 Task: Create a due date automation trigger when advanced on, on the monday of the week a card is due add fields with custom field "Resume" set to a date more than 1 working days from now at 11:00 AM.
Action: Mouse moved to (974, 287)
Screenshot: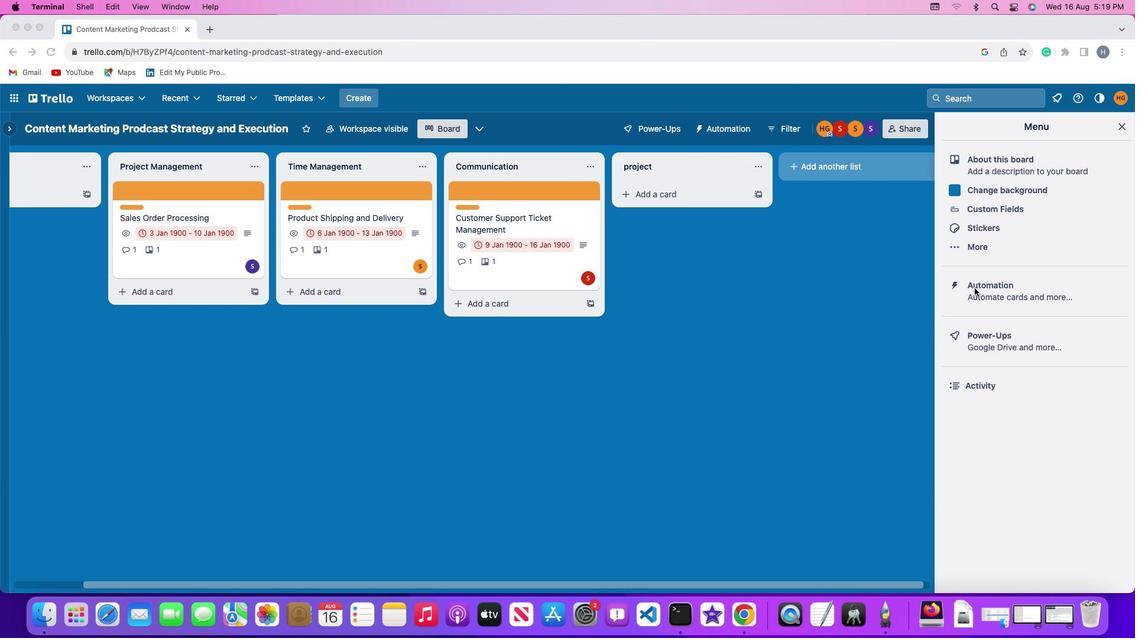 
Action: Mouse pressed left at (974, 287)
Screenshot: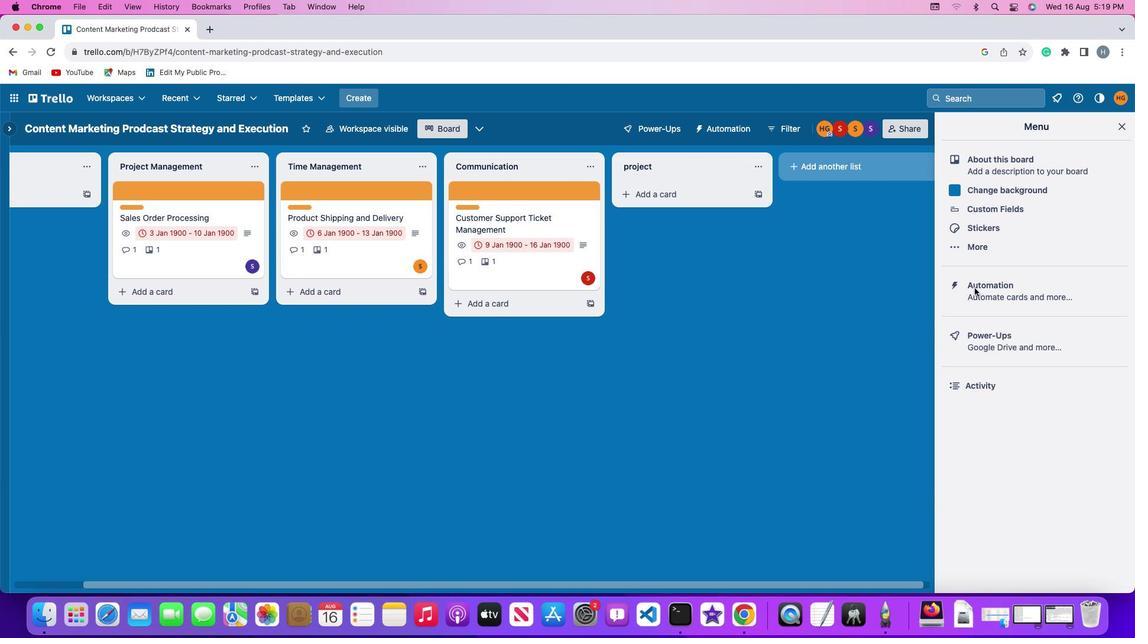 
Action: Mouse pressed left at (974, 287)
Screenshot: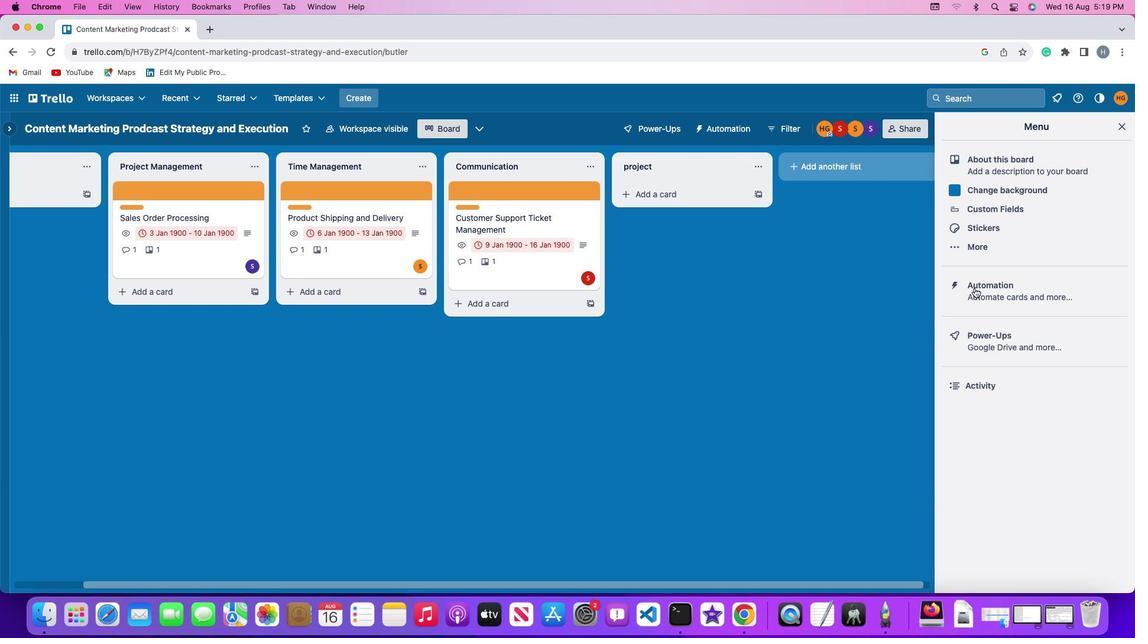 
Action: Mouse moved to (73, 279)
Screenshot: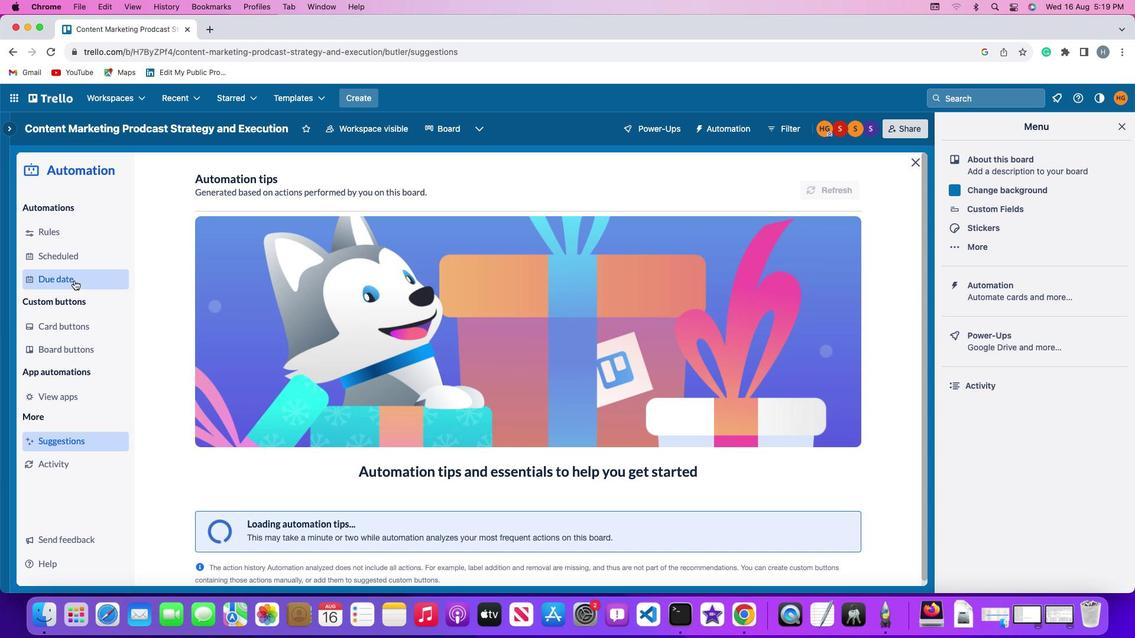 
Action: Mouse pressed left at (73, 279)
Screenshot: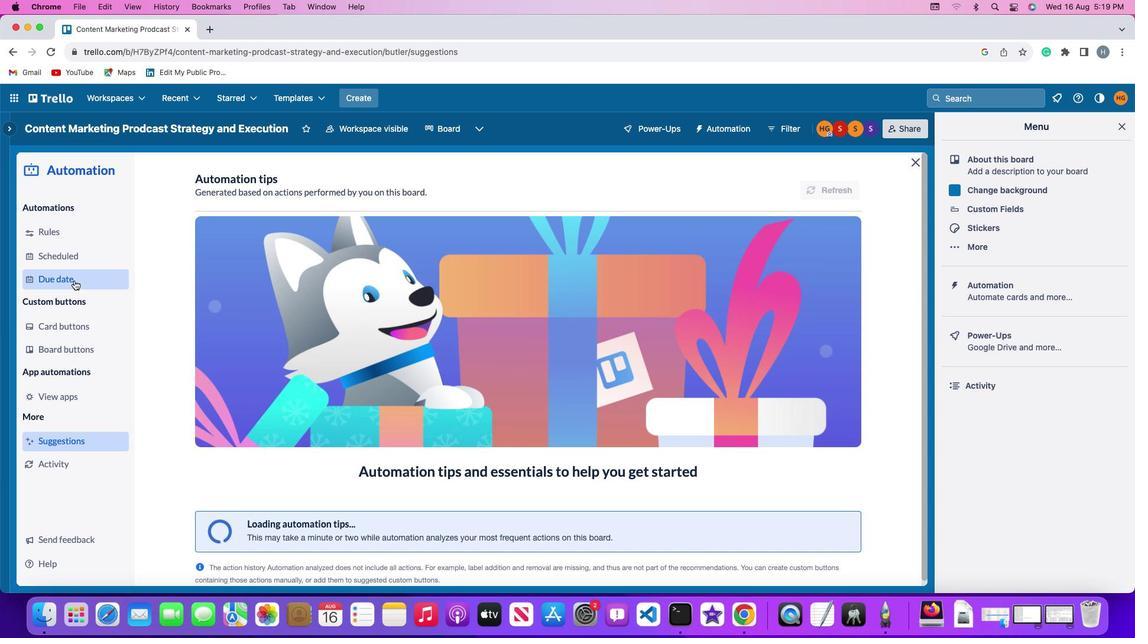 
Action: Mouse moved to (787, 182)
Screenshot: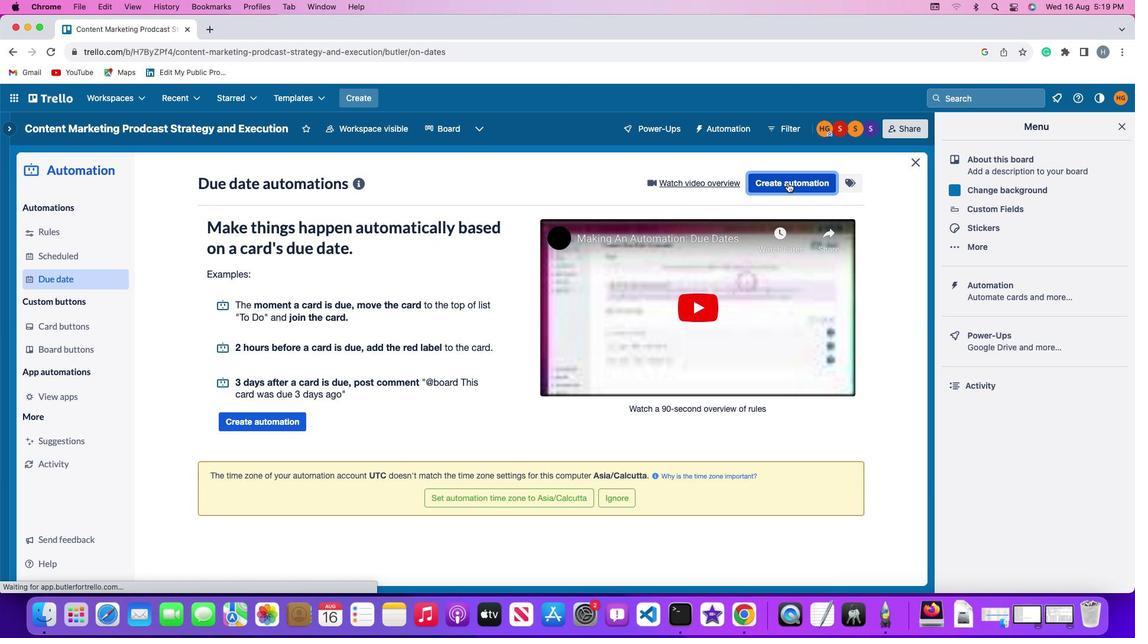 
Action: Mouse pressed left at (787, 182)
Screenshot: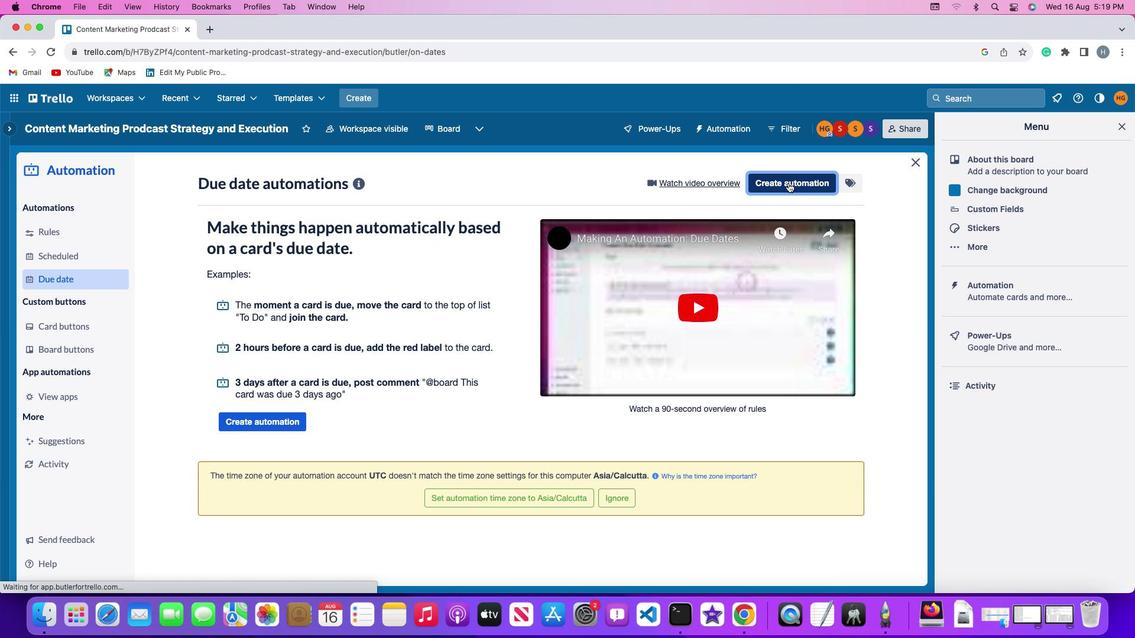
Action: Mouse moved to (237, 293)
Screenshot: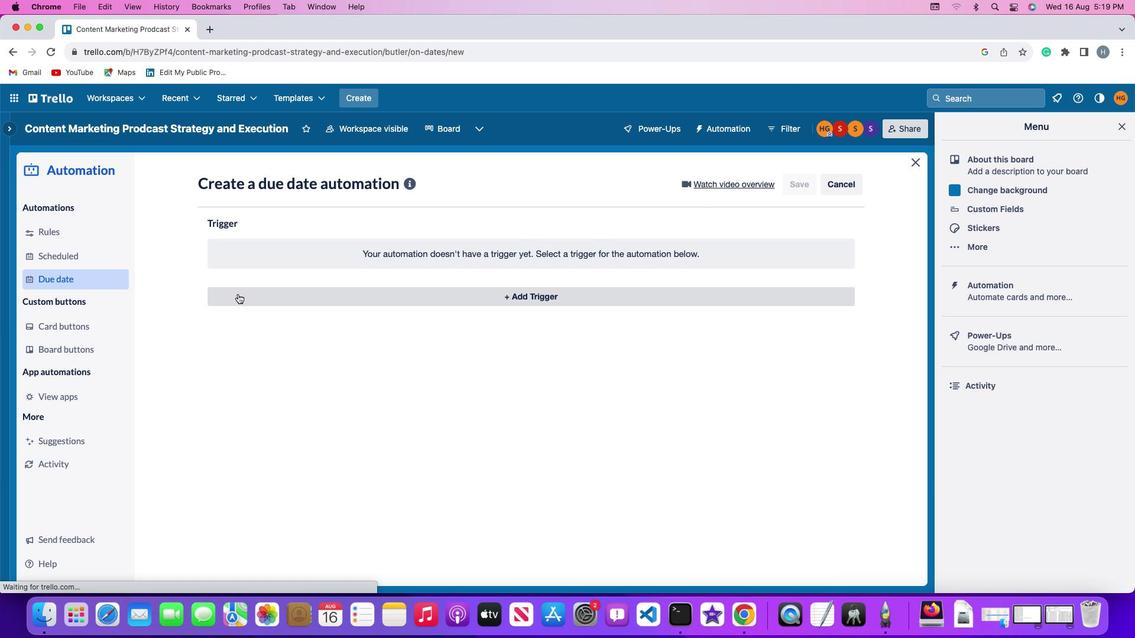 
Action: Mouse pressed left at (237, 293)
Screenshot: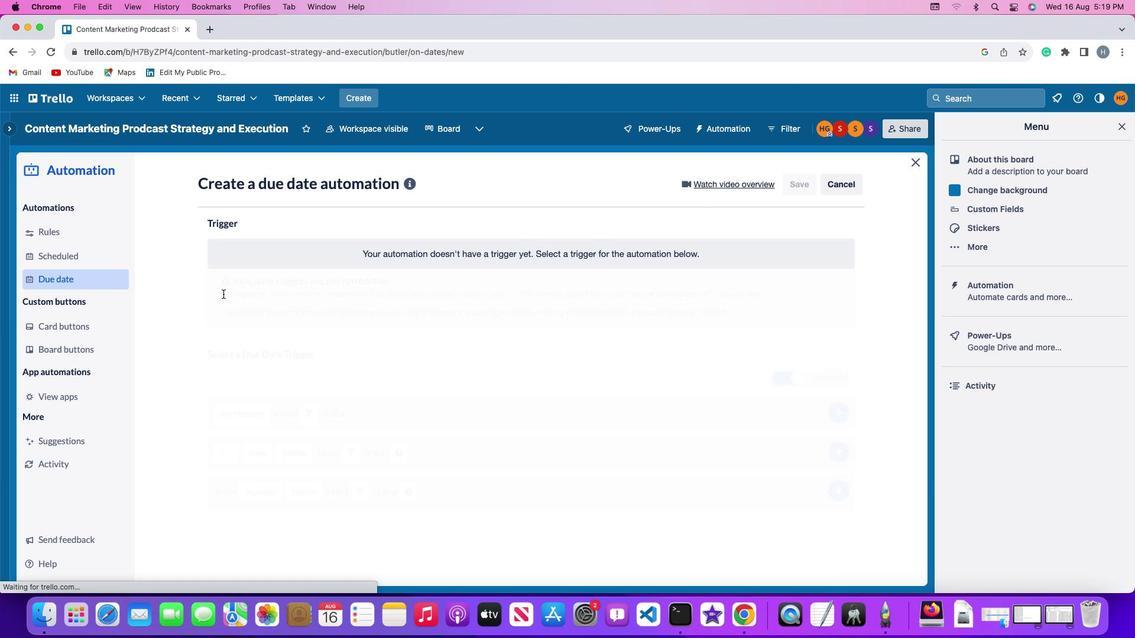 
Action: Mouse moved to (250, 518)
Screenshot: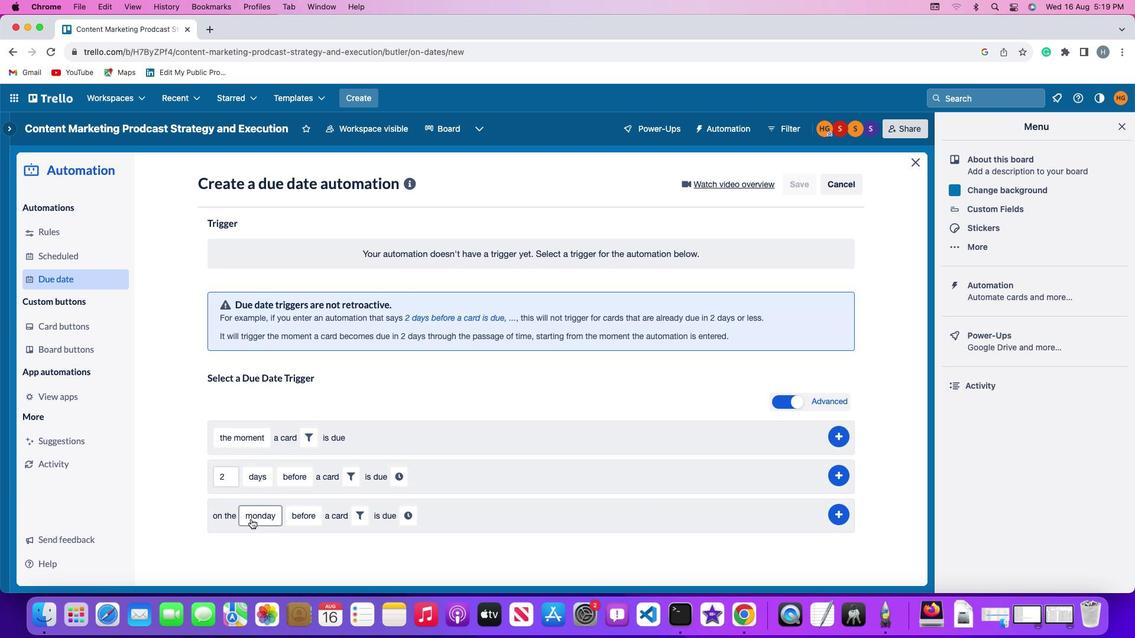 
Action: Mouse pressed left at (250, 518)
Screenshot: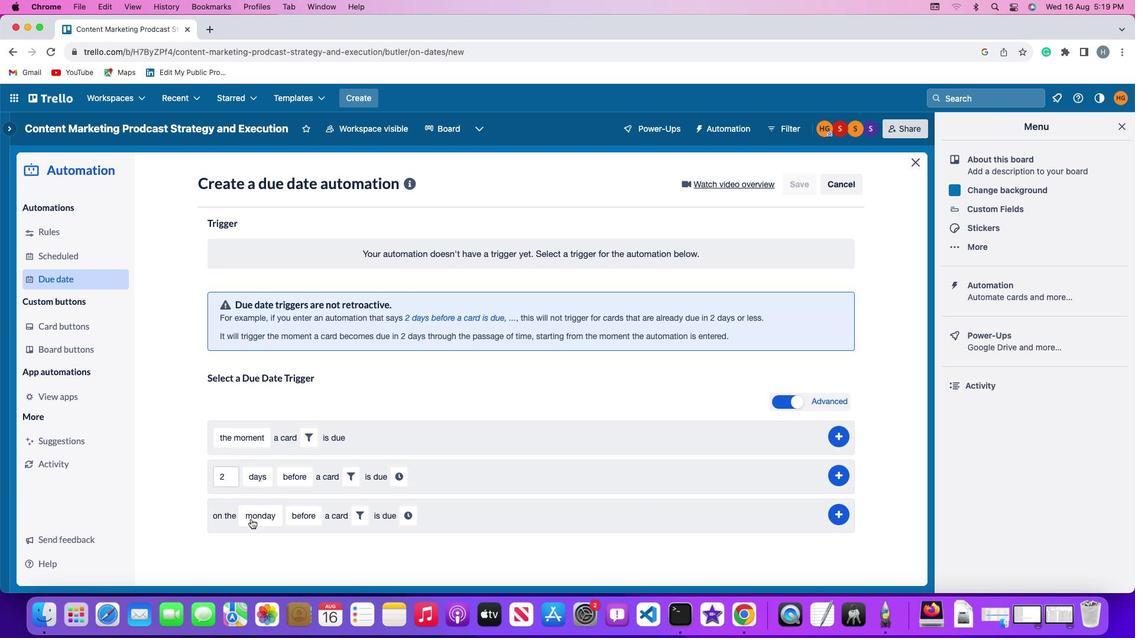 
Action: Mouse moved to (270, 350)
Screenshot: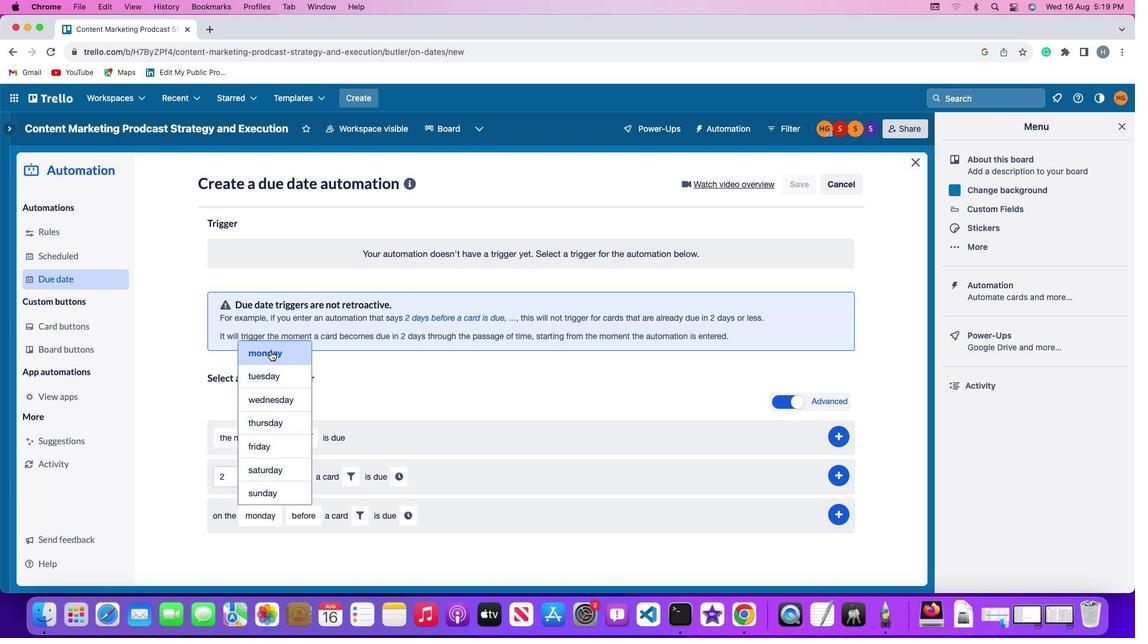 
Action: Mouse pressed left at (270, 350)
Screenshot: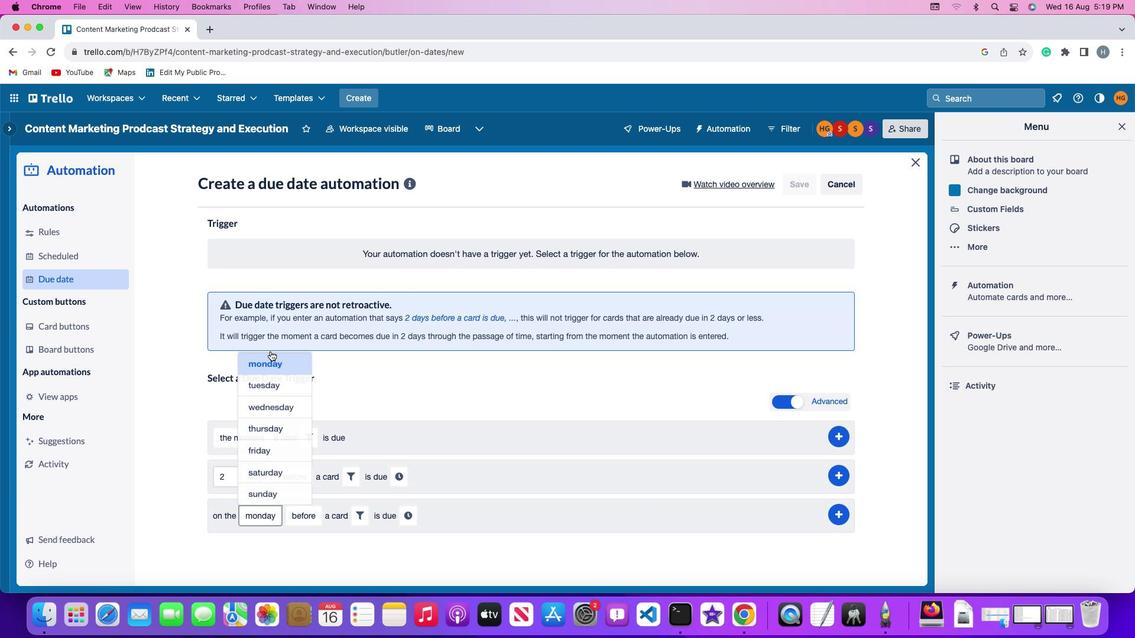
Action: Mouse moved to (304, 521)
Screenshot: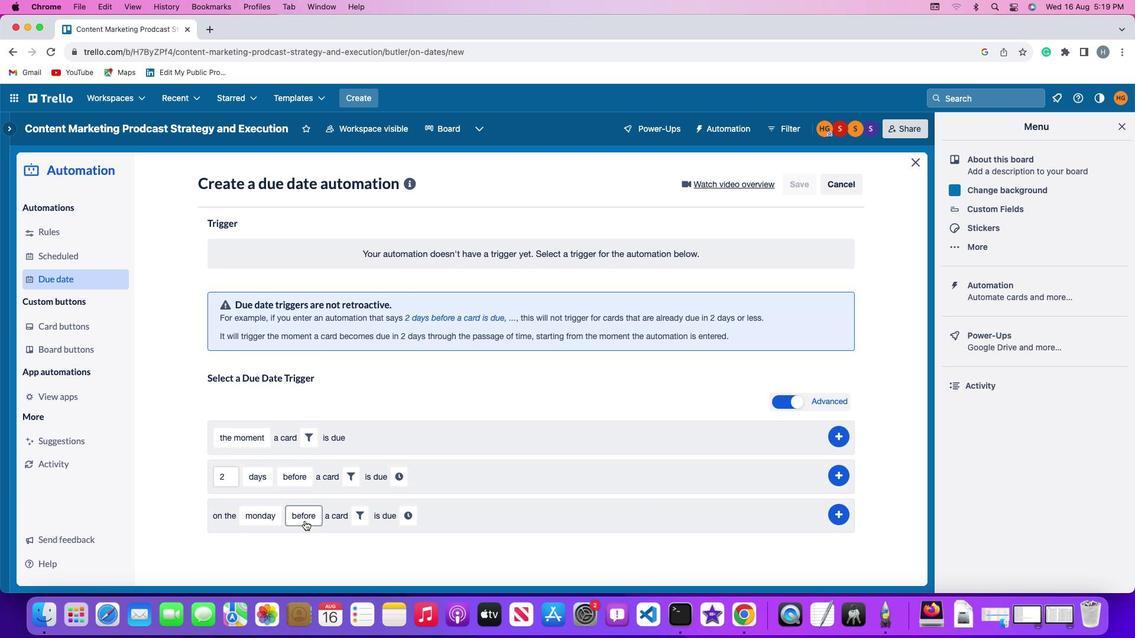 
Action: Mouse pressed left at (304, 521)
Screenshot: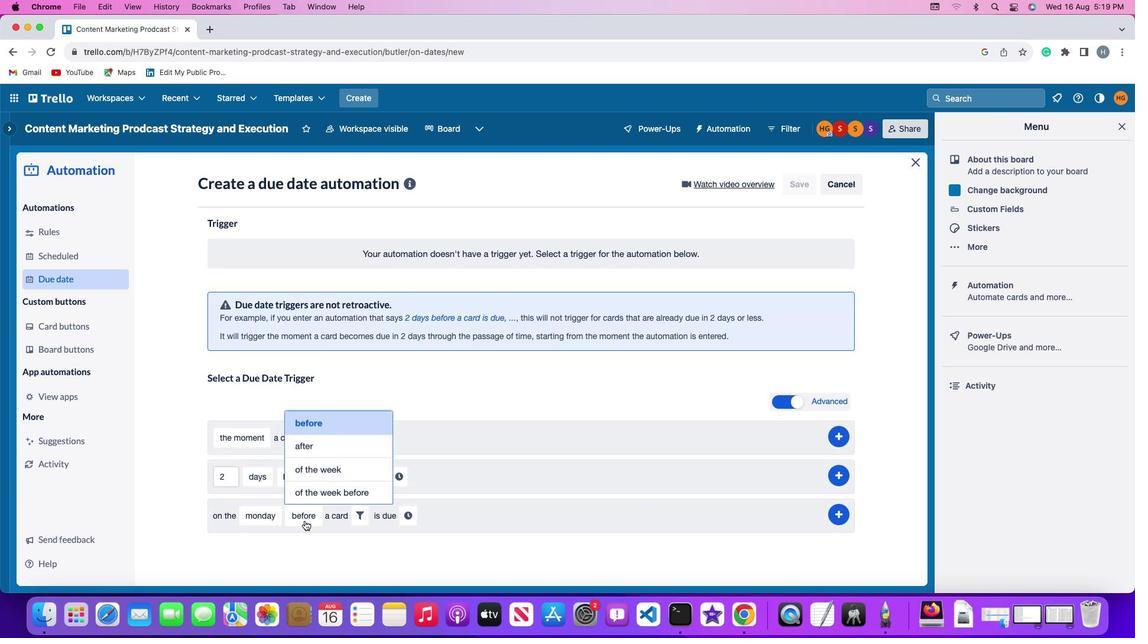 
Action: Mouse moved to (317, 473)
Screenshot: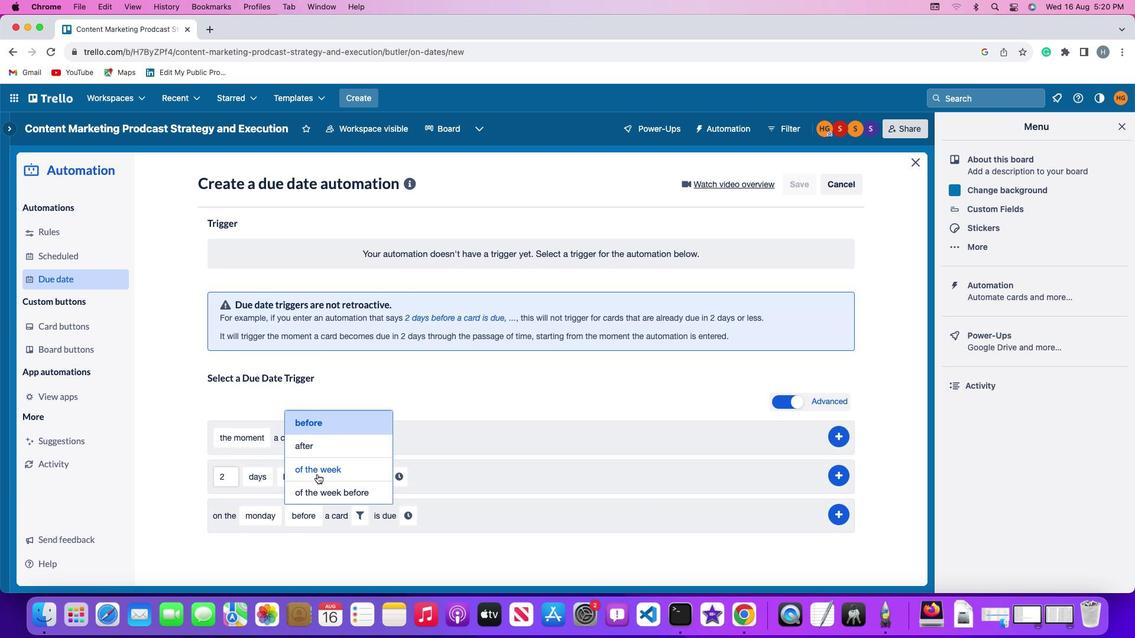 
Action: Mouse pressed left at (317, 473)
Screenshot: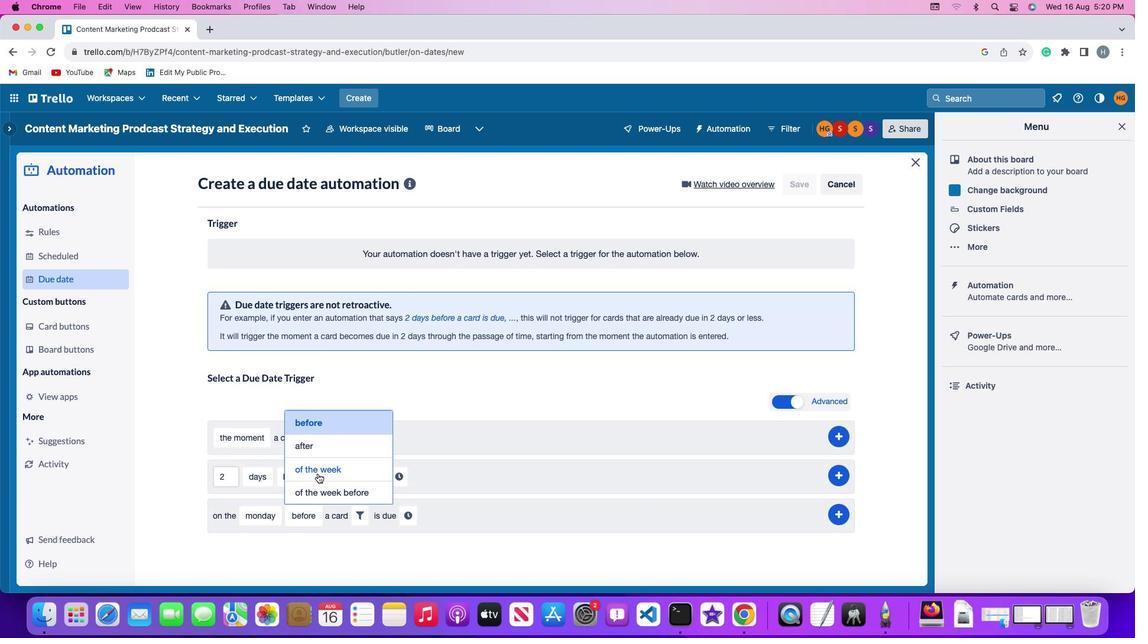 
Action: Mouse moved to (376, 511)
Screenshot: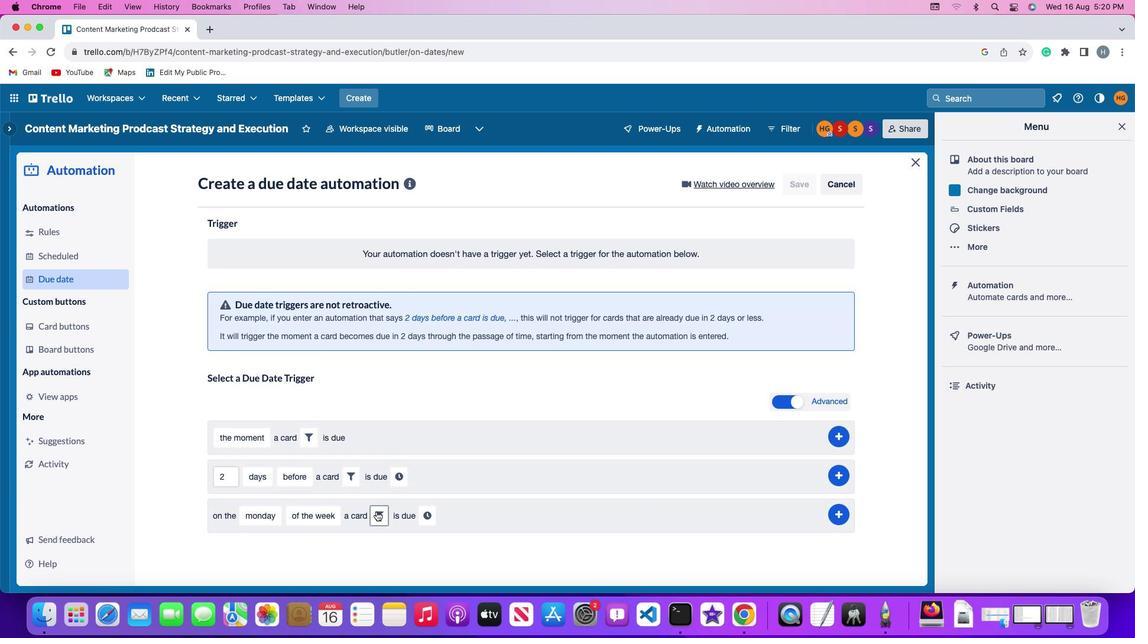 
Action: Mouse pressed left at (376, 511)
Screenshot: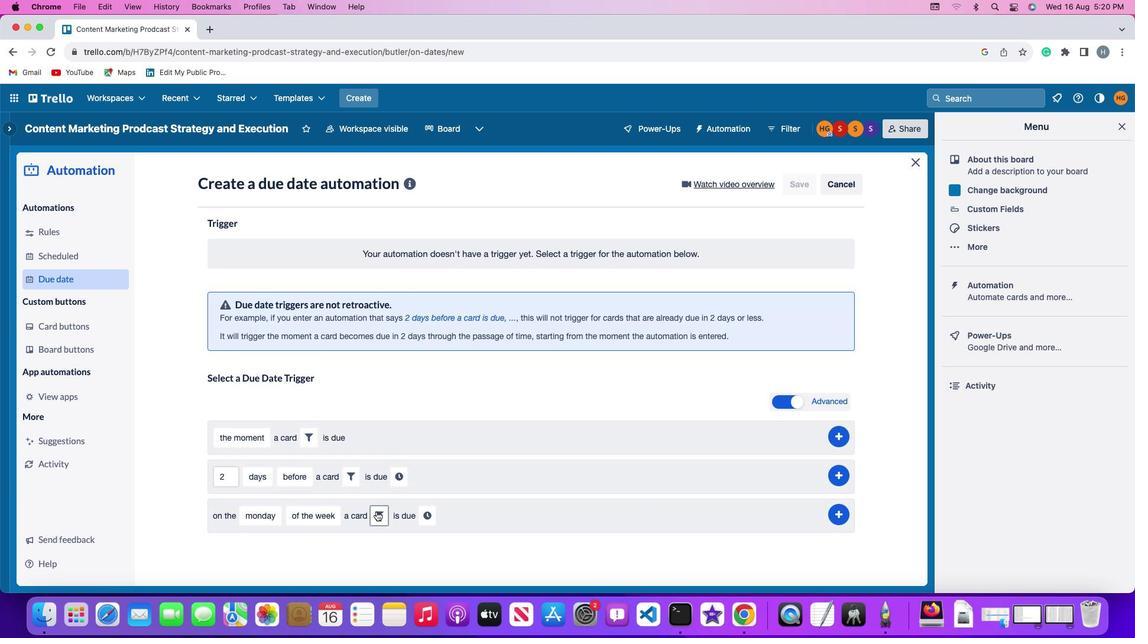 
Action: Mouse moved to (568, 551)
Screenshot: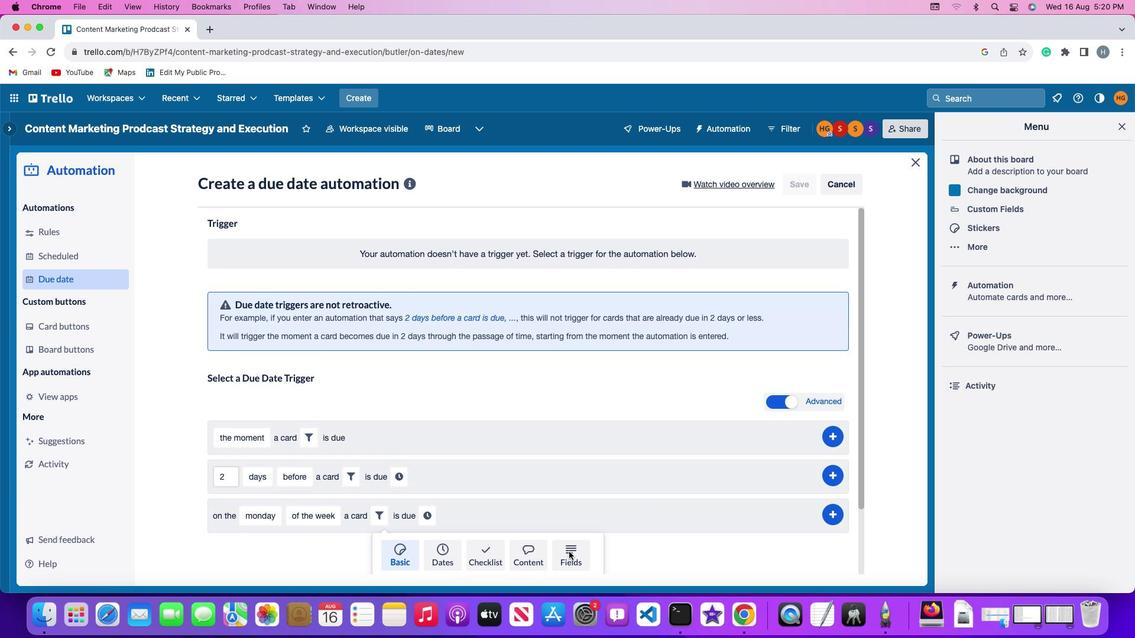 
Action: Mouse pressed left at (568, 551)
Screenshot: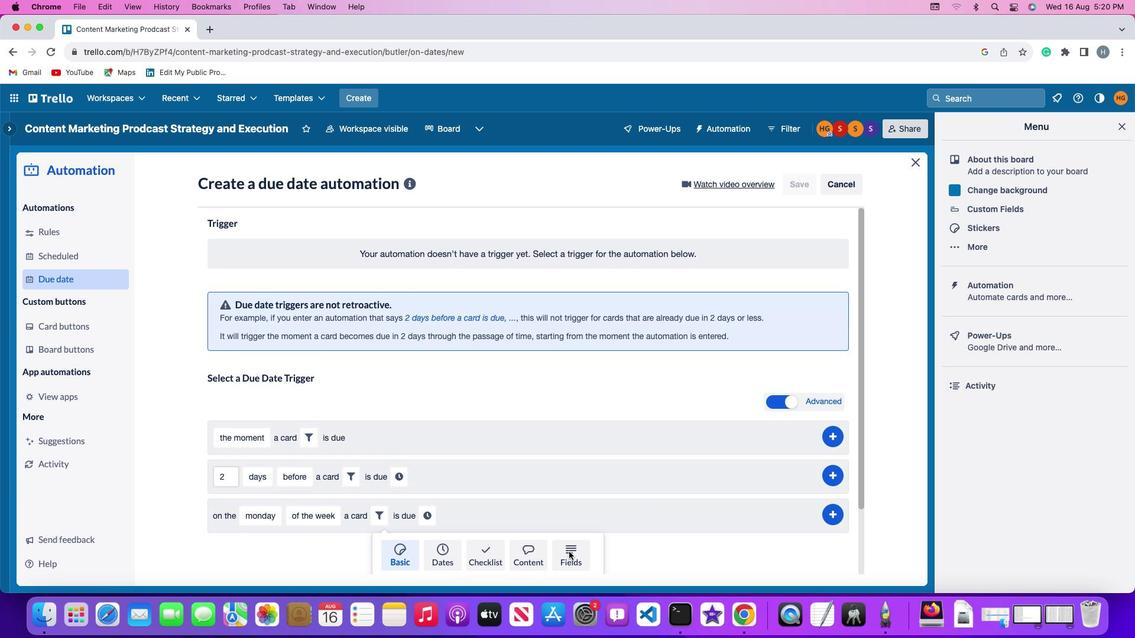 
Action: Mouse moved to (343, 552)
Screenshot: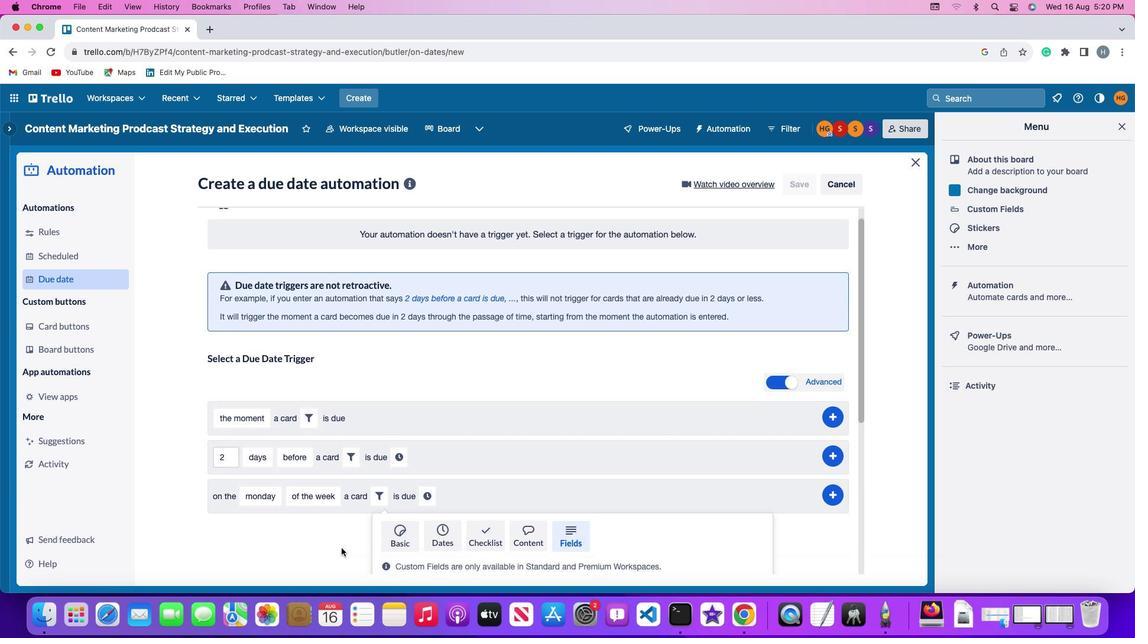 
Action: Mouse scrolled (343, 552) with delta (0, 0)
Screenshot: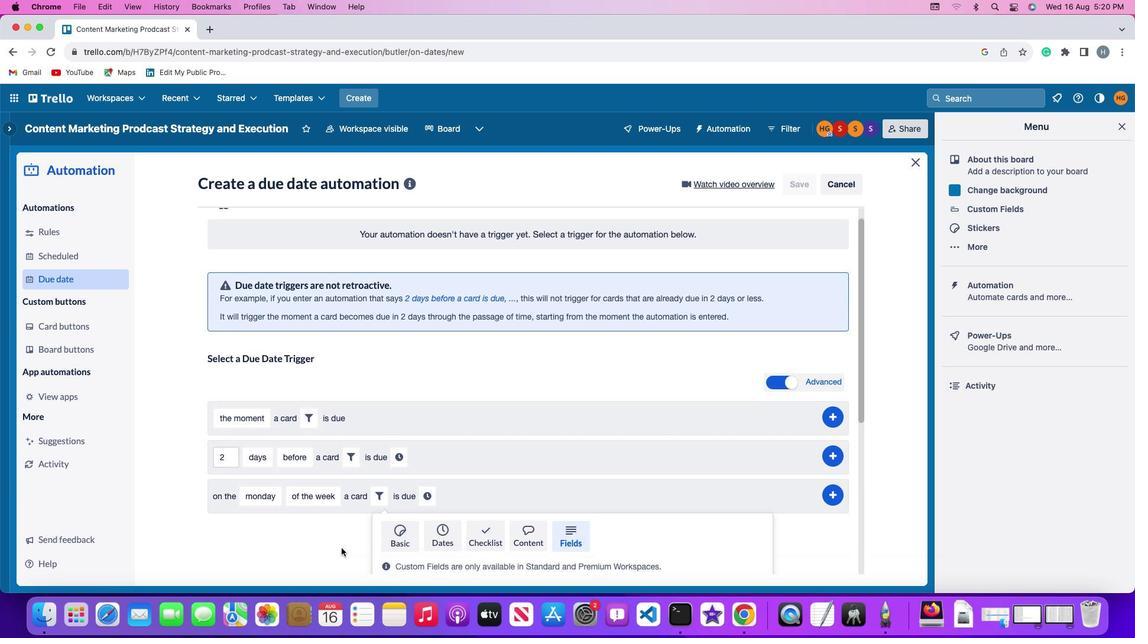 
Action: Mouse moved to (342, 550)
Screenshot: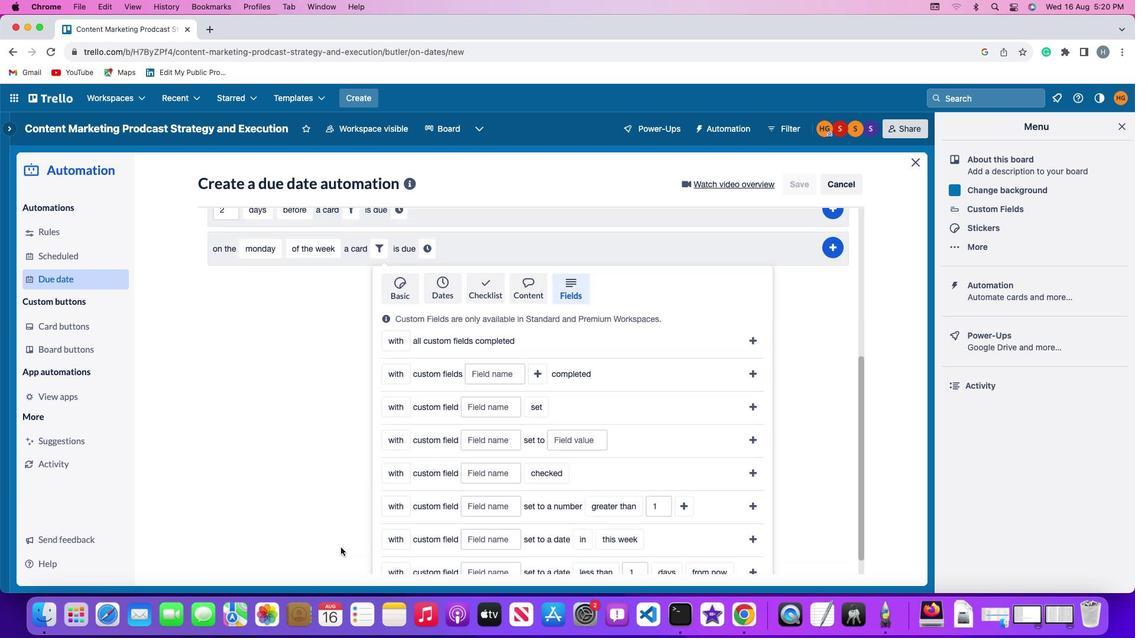 
Action: Mouse scrolled (342, 550) with delta (0, 0)
Screenshot: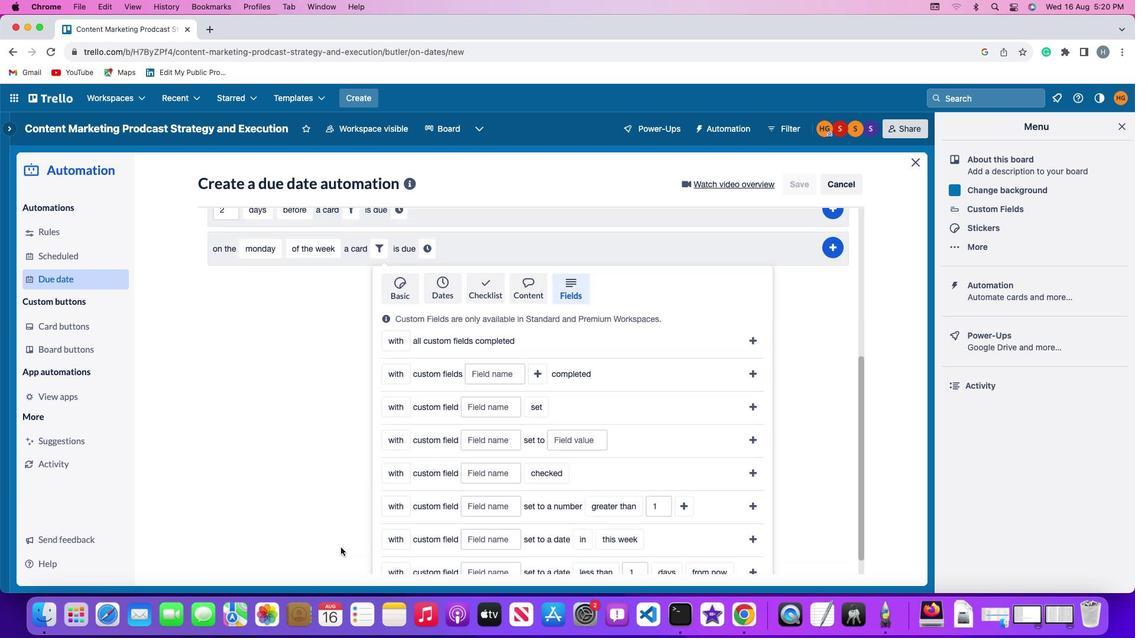 
Action: Mouse moved to (341, 550)
Screenshot: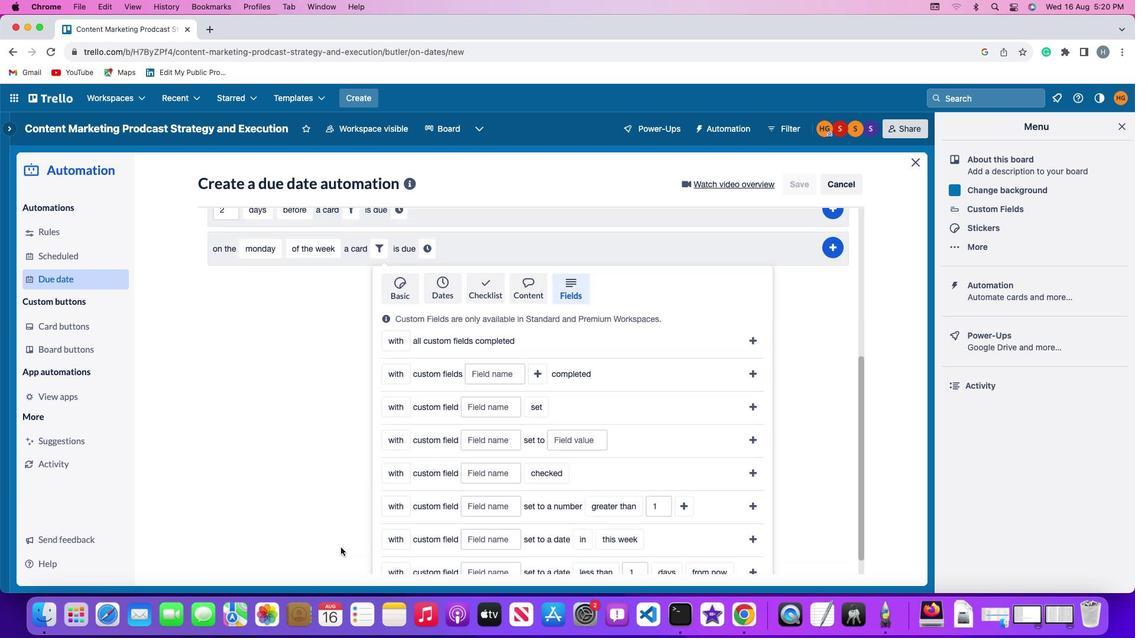 
Action: Mouse scrolled (341, 550) with delta (0, -1)
Screenshot: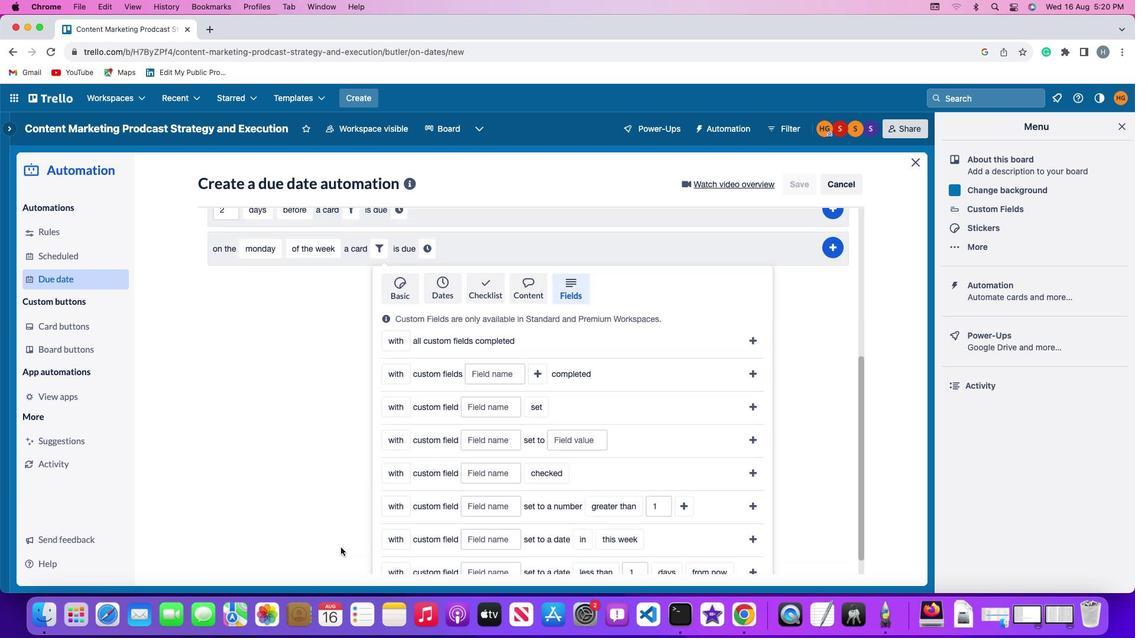 
Action: Mouse moved to (341, 550)
Screenshot: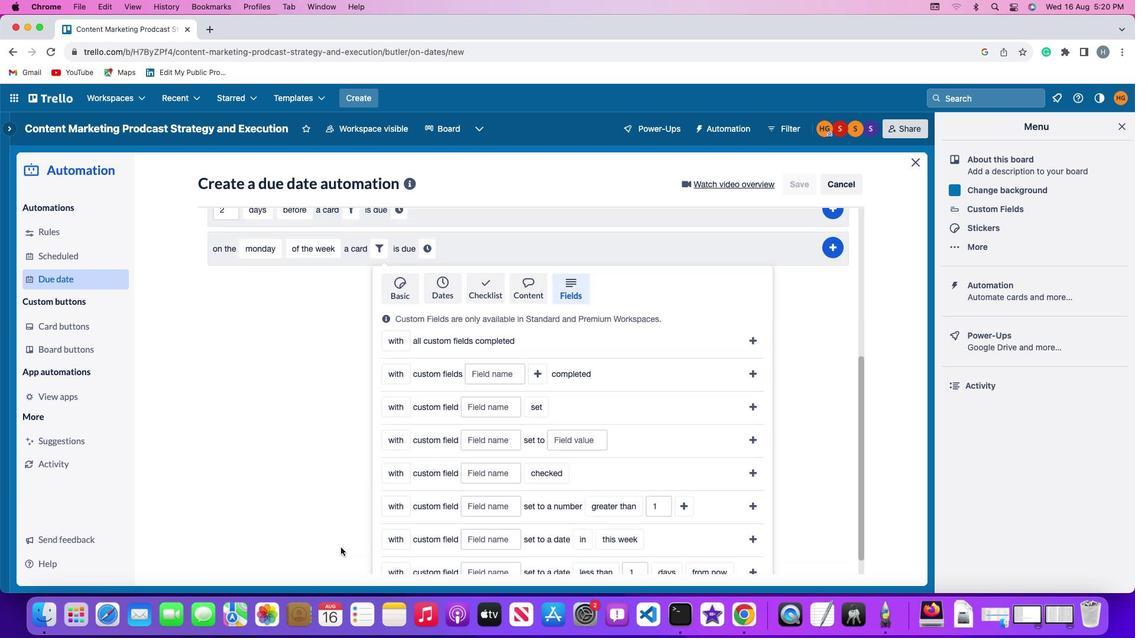 
Action: Mouse scrolled (341, 550) with delta (0, -2)
Screenshot: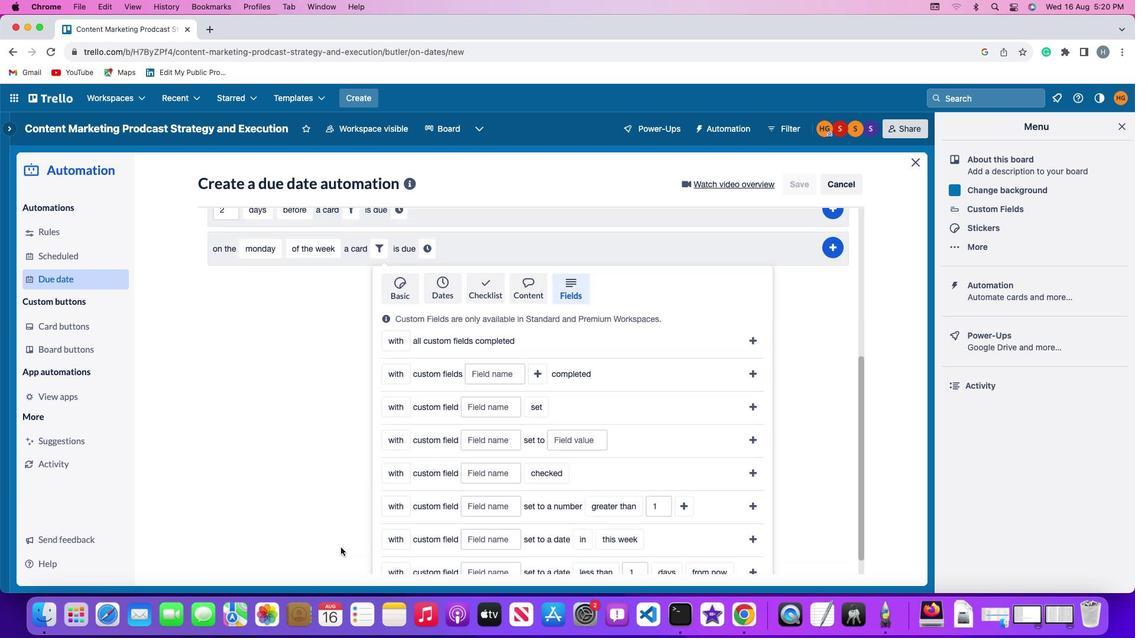 
Action: Mouse moved to (341, 549)
Screenshot: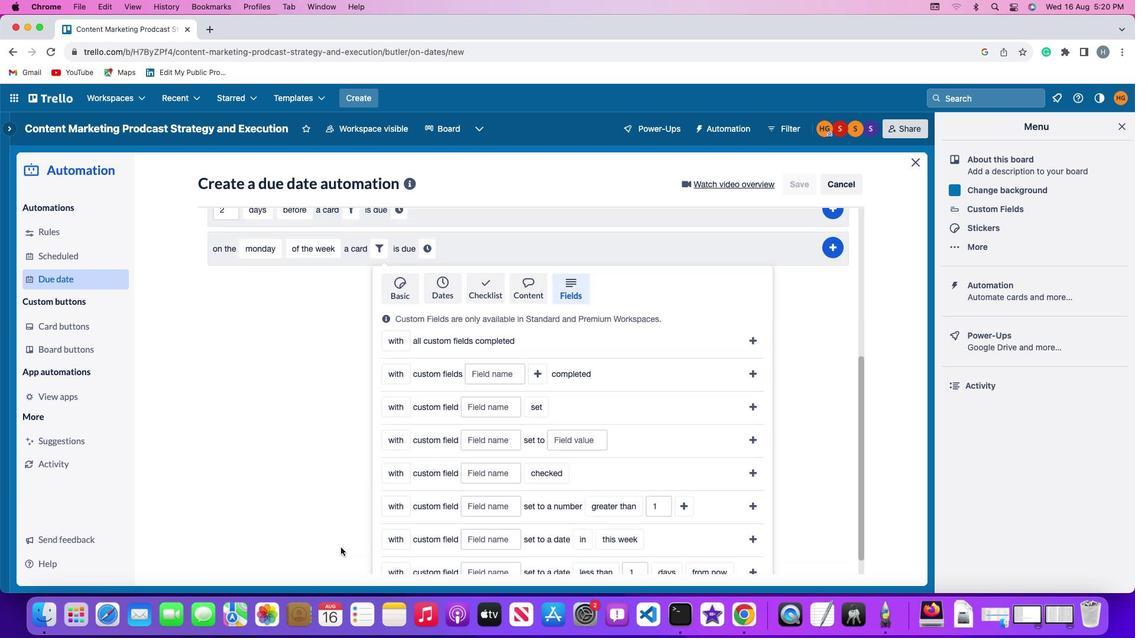 
Action: Mouse scrolled (341, 549) with delta (0, -3)
Screenshot: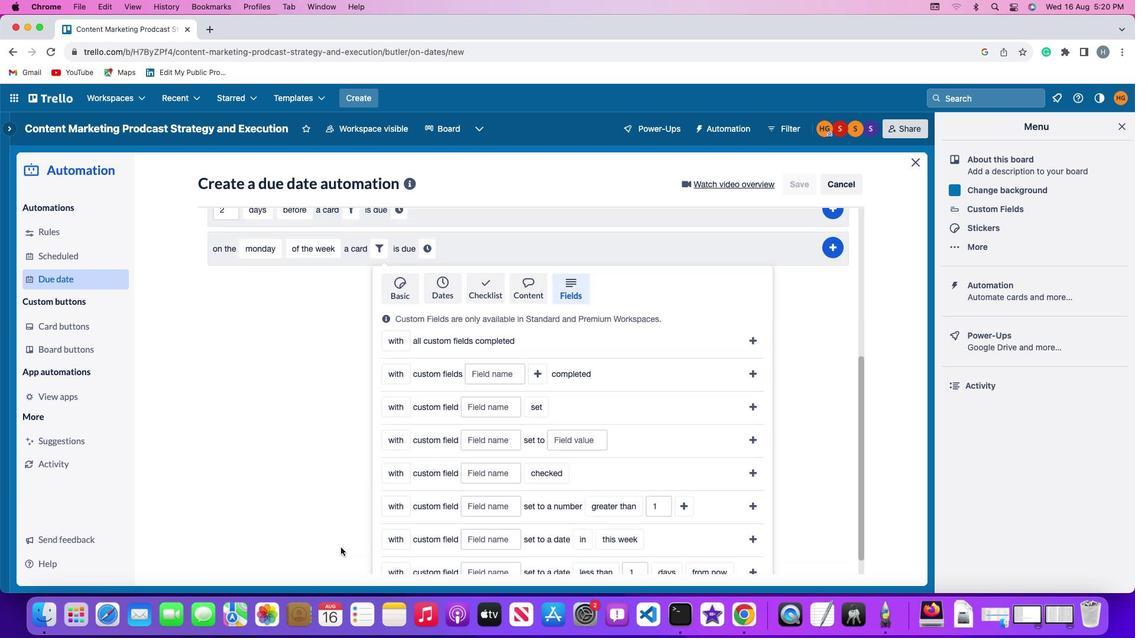 
Action: Mouse moved to (341, 549)
Screenshot: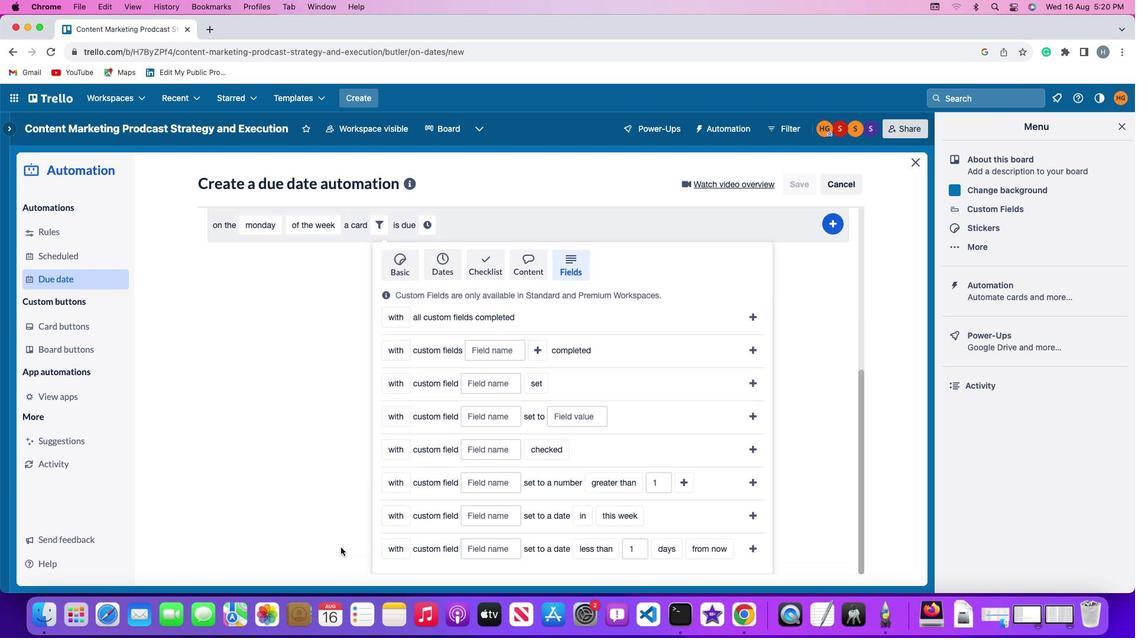 
Action: Mouse scrolled (341, 549) with delta (0, -4)
Screenshot: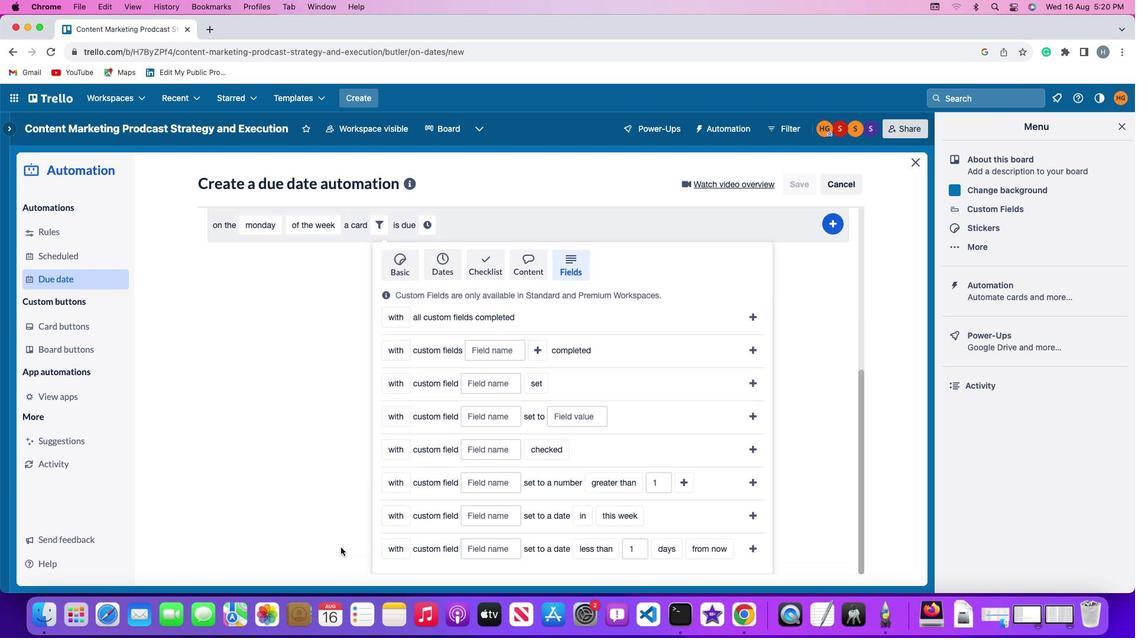 
Action: Mouse moved to (340, 547)
Screenshot: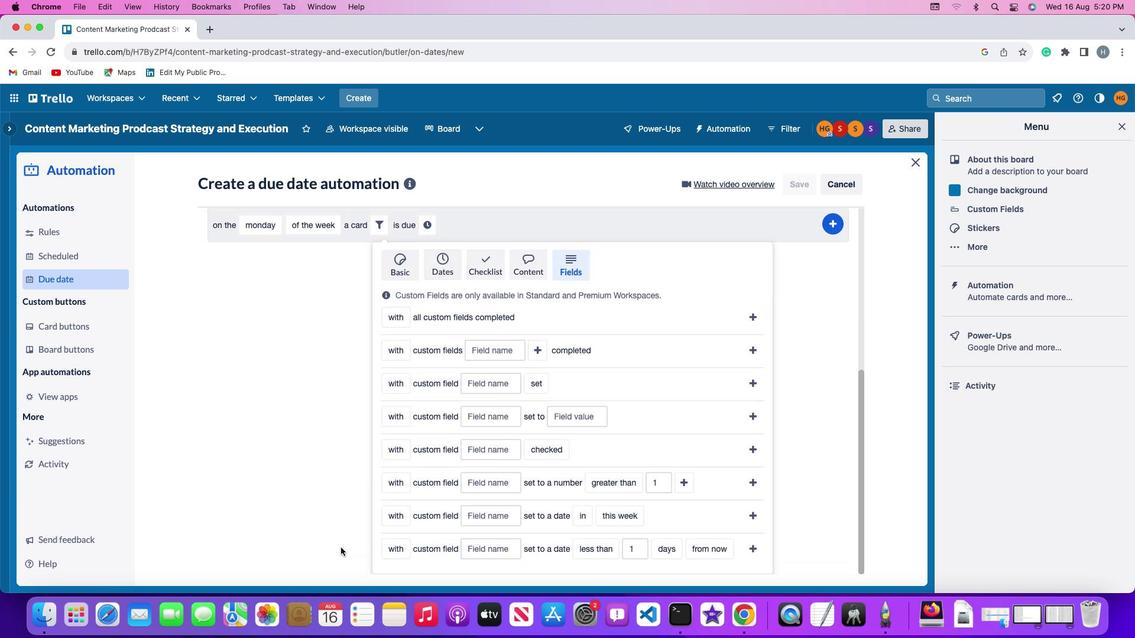 
Action: Mouse scrolled (340, 547) with delta (0, 0)
Screenshot: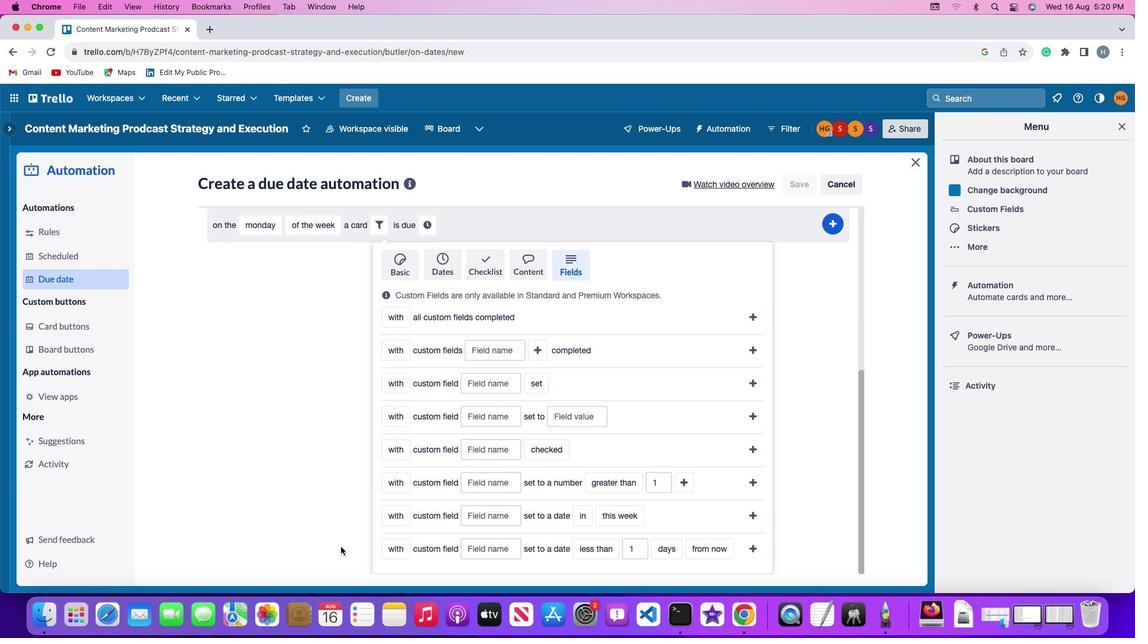 
Action: Mouse scrolled (340, 547) with delta (0, 0)
Screenshot: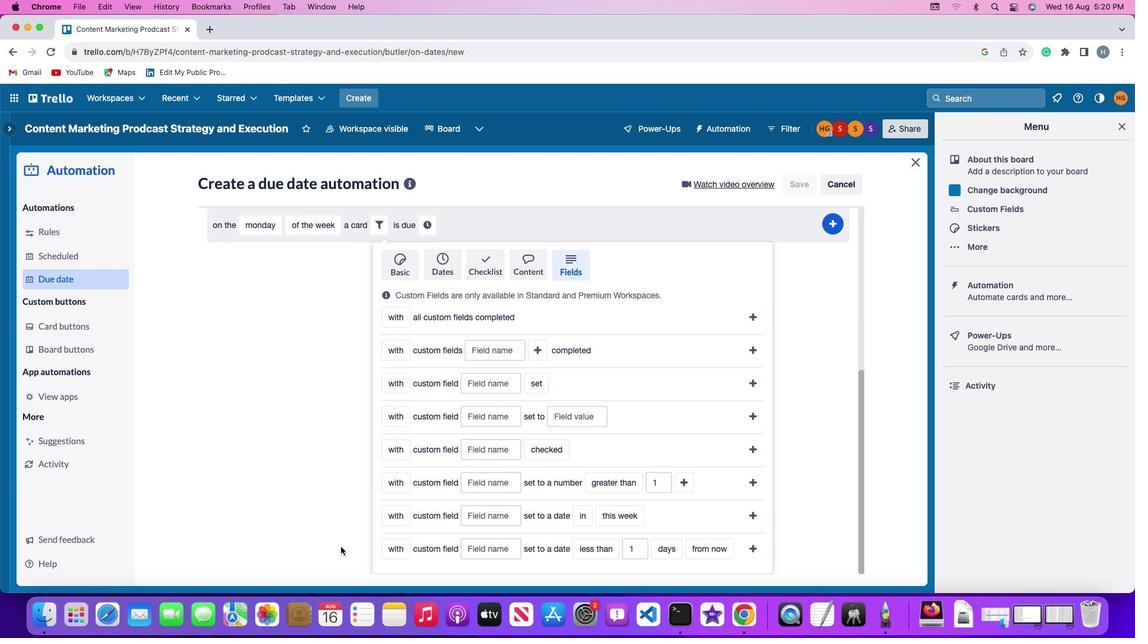 
Action: Mouse scrolled (340, 547) with delta (0, -1)
Screenshot: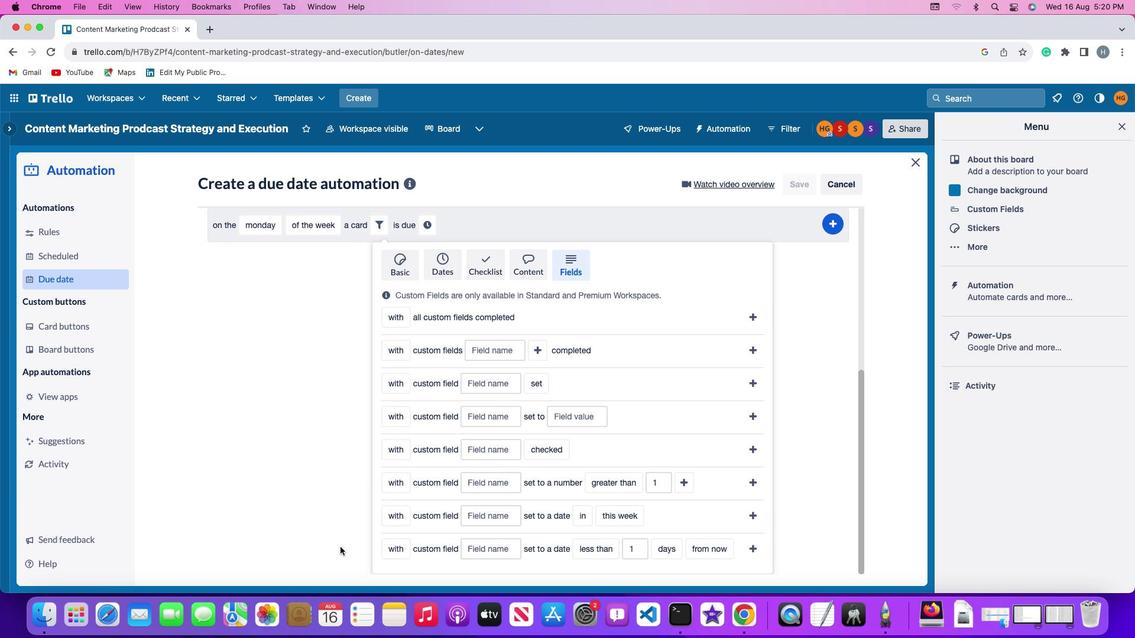 
Action: Mouse scrolled (340, 547) with delta (0, -2)
Screenshot: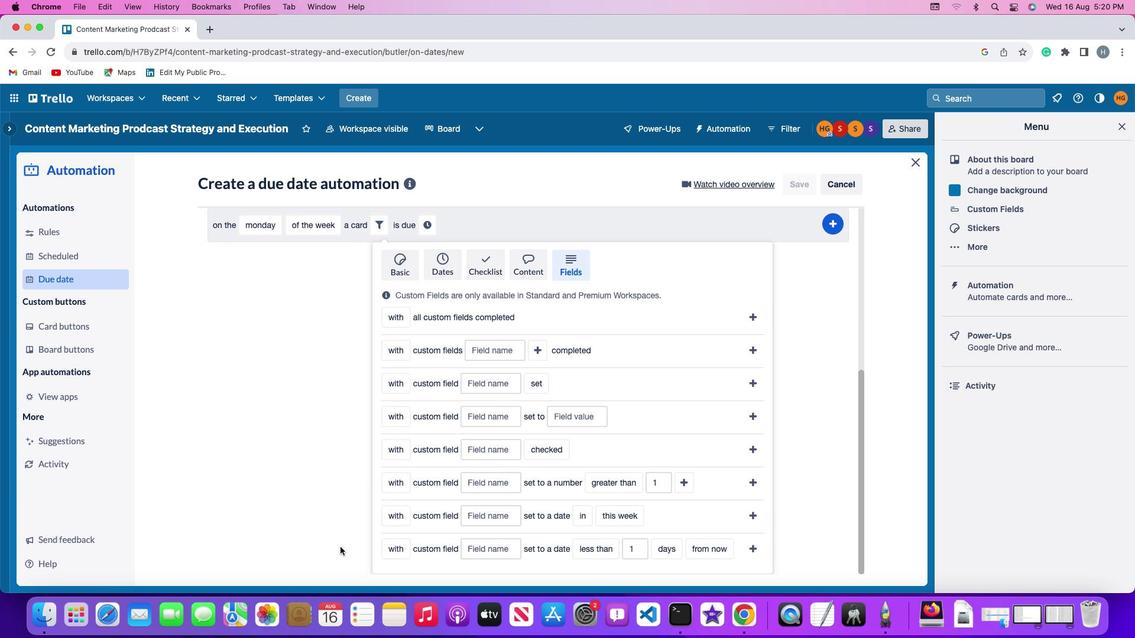 
Action: Mouse scrolled (340, 547) with delta (0, -3)
Screenshot: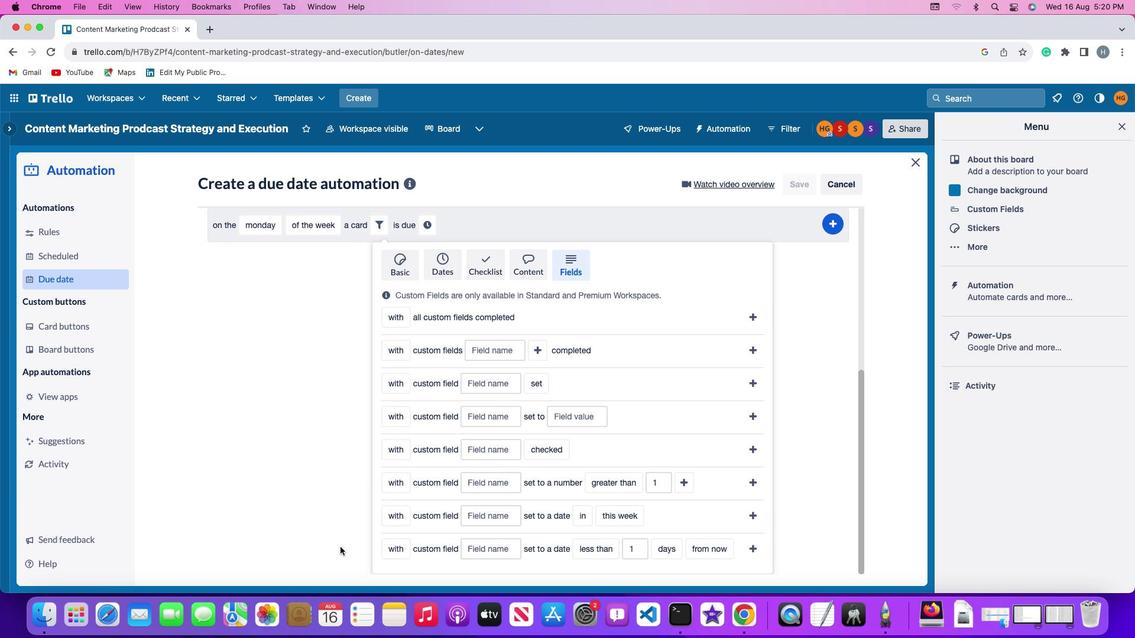 
Action: Mouse moved to (392, 546)
Screenshot: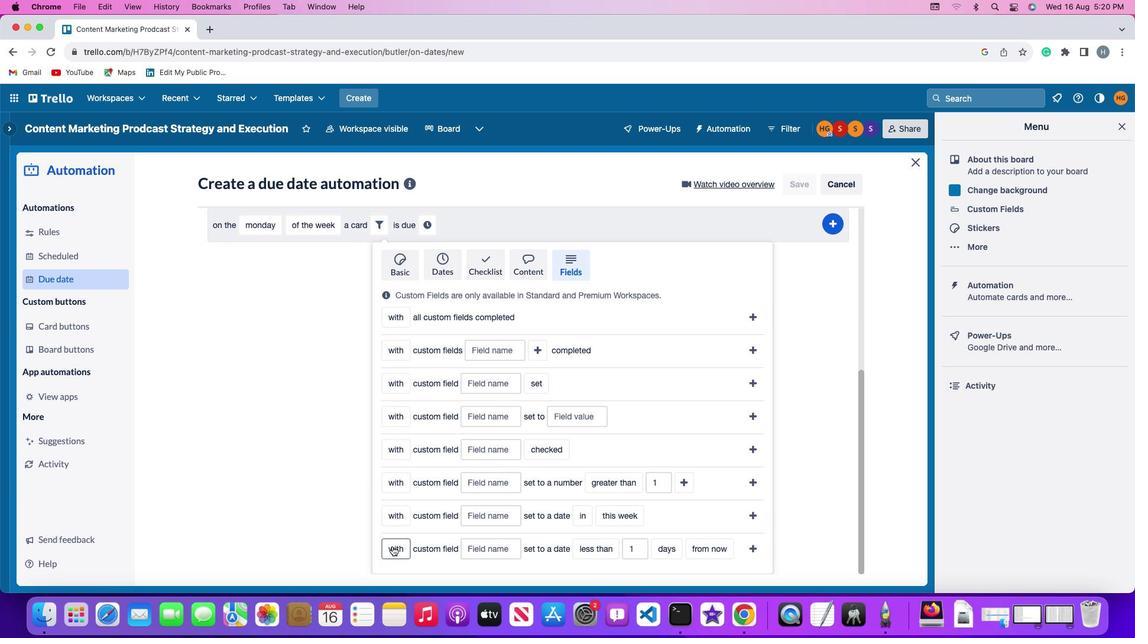 
Action: Mouse pressed left at (392, 546)
Screenshot: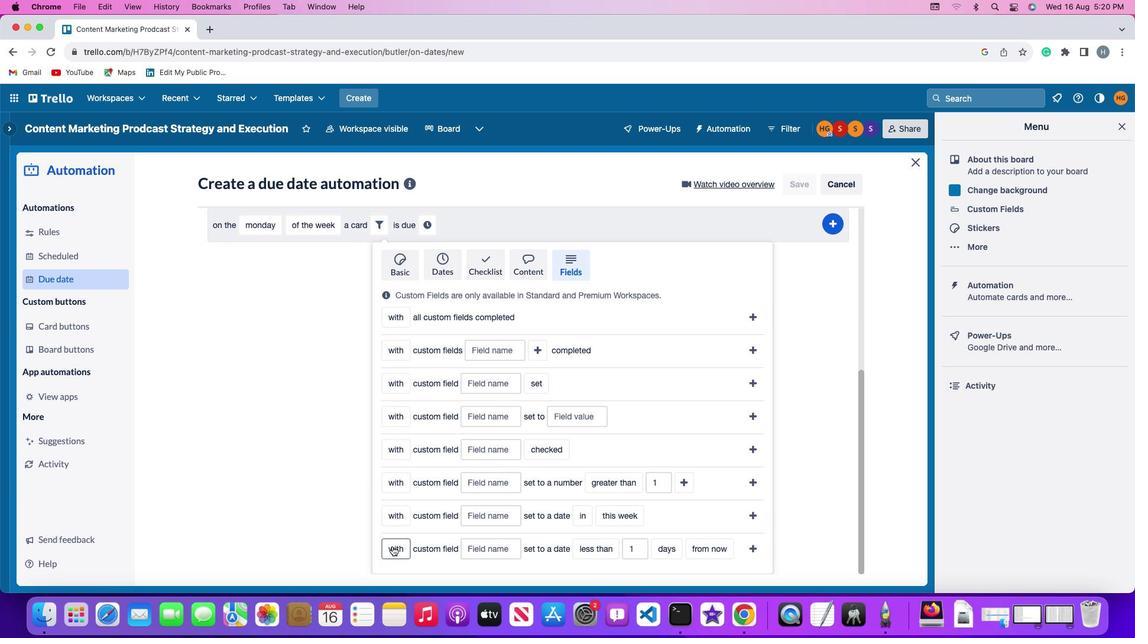 
Action: Mouse moved to (394, 500)
Screenshot: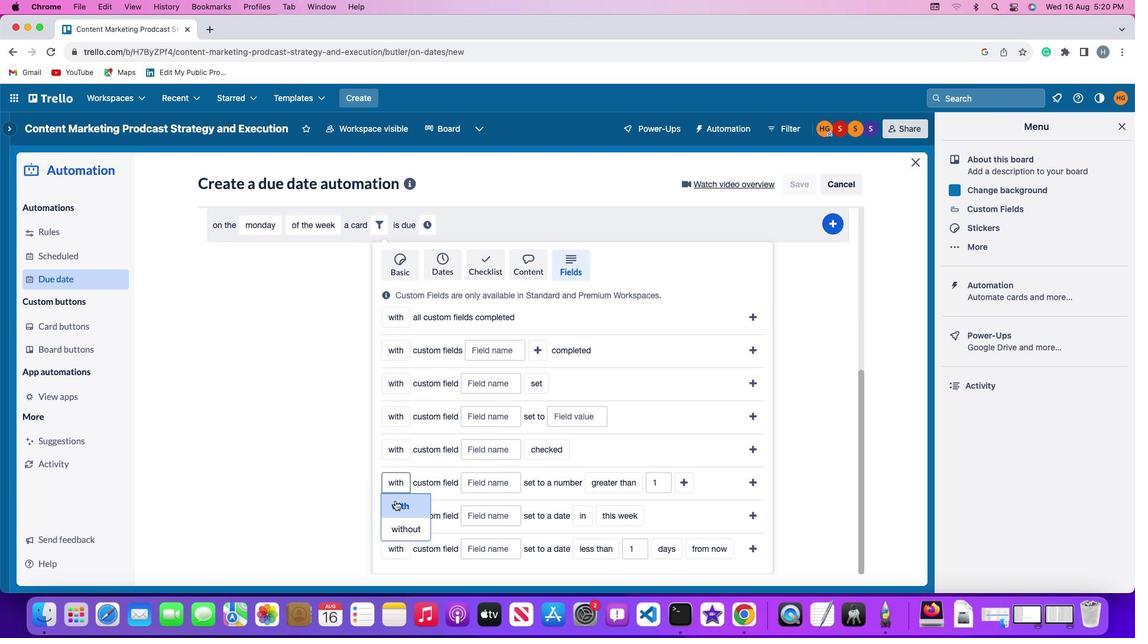 
Action: Mouse pressed left at (394, 500)
Screenshot: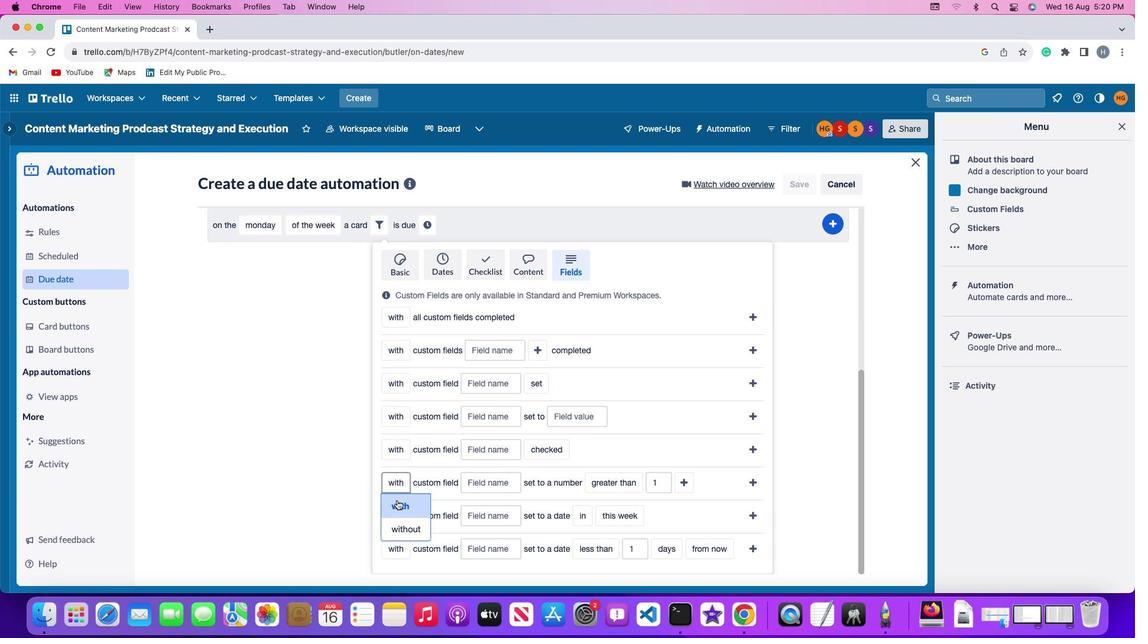 
Action: Mouse moved to (390, 550)
Screenshot: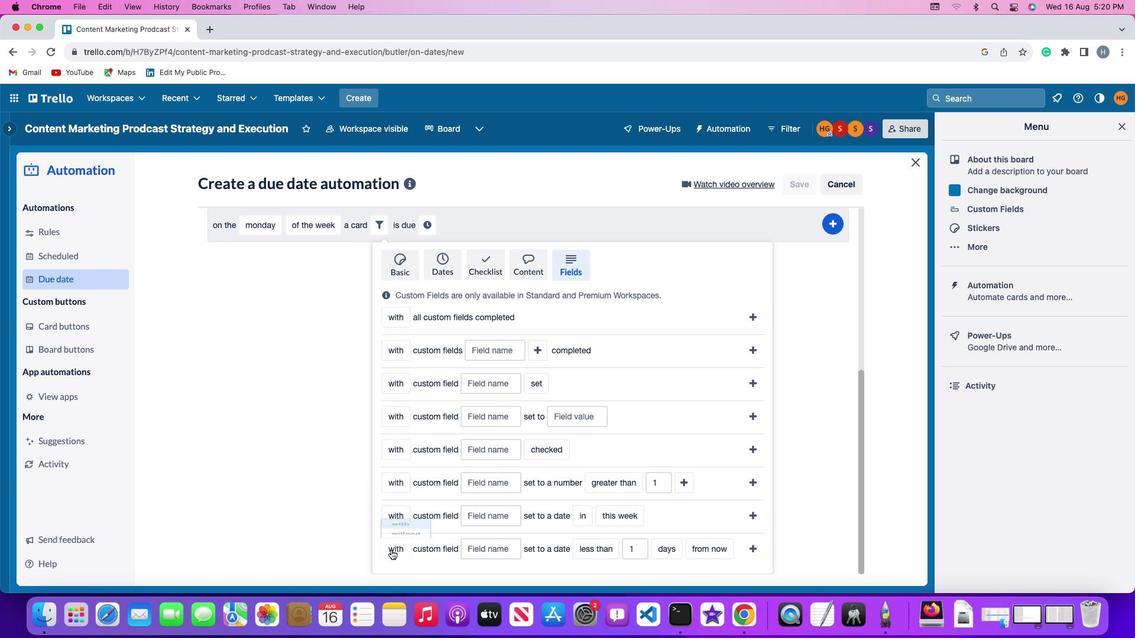
Action: Mouse pressed left at (390, 550)
Screenshot: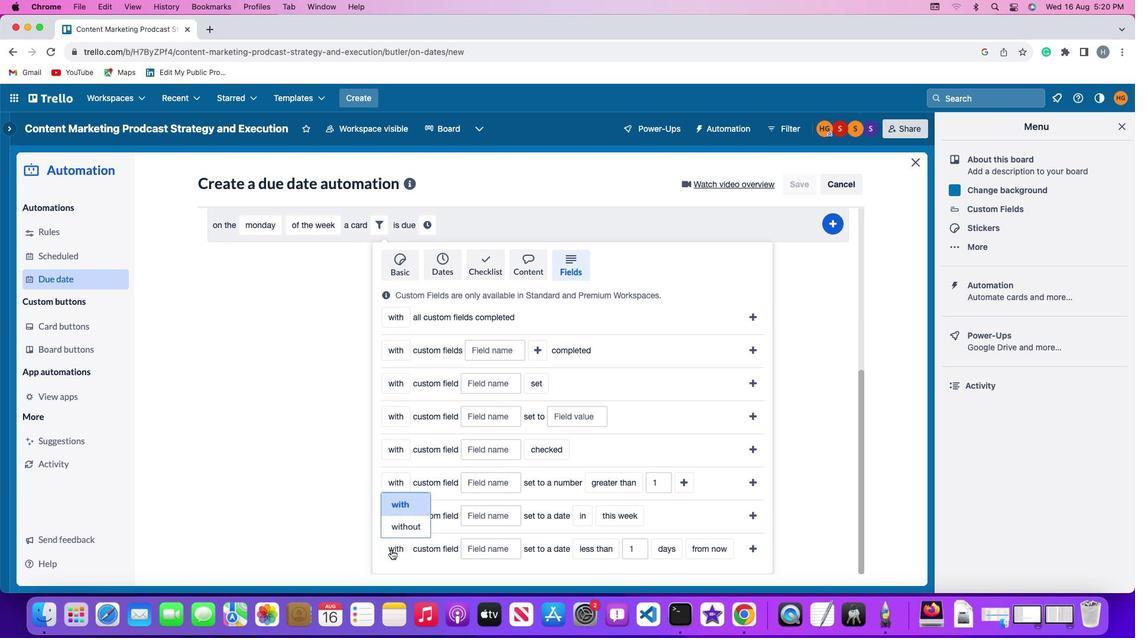 
Action: Mouse moved to (393, 494)
Screenshot: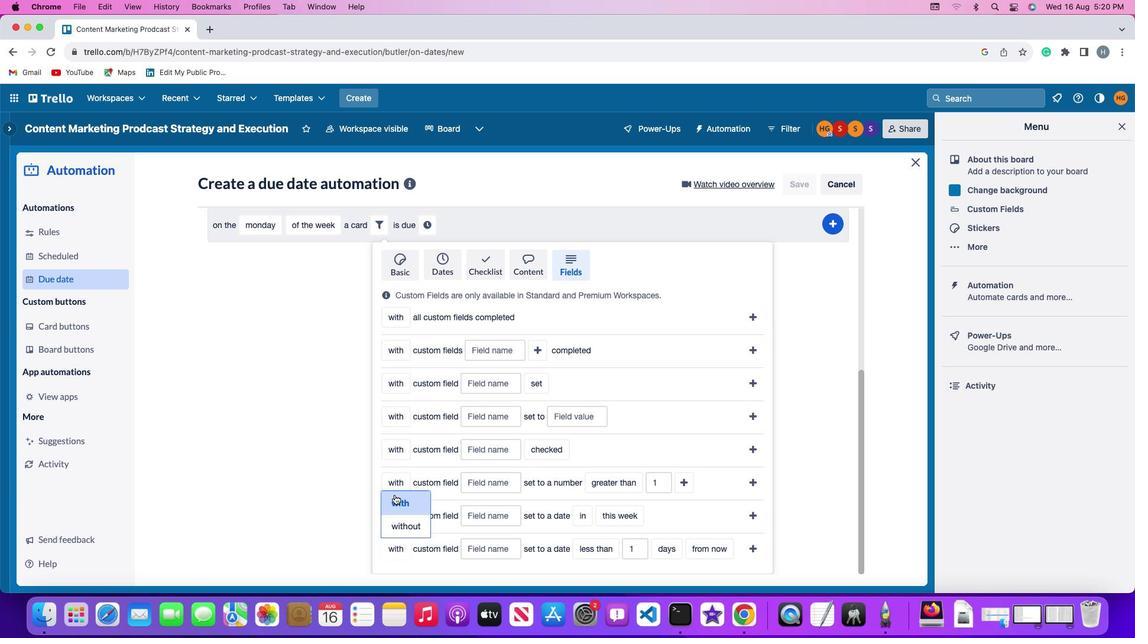 
Action: Mouse pressed left at (393, 494)
Screenshot: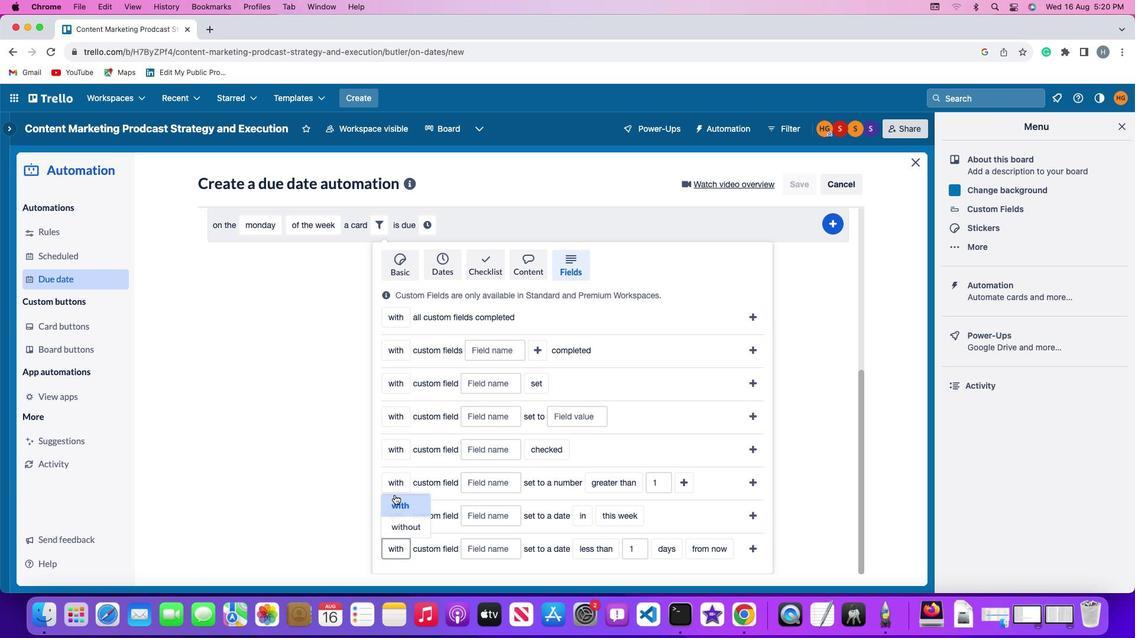 
Action: Mouse moved to (479, 548)
Screenshot: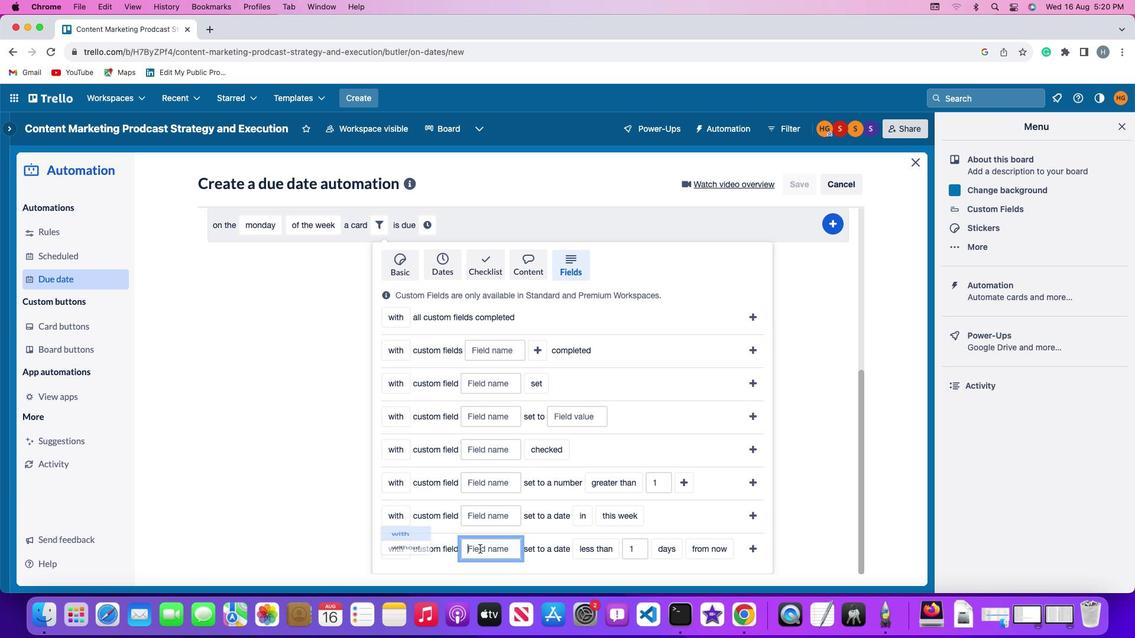 
Action: Mouse pressed left at (479, 548)
Screenshot: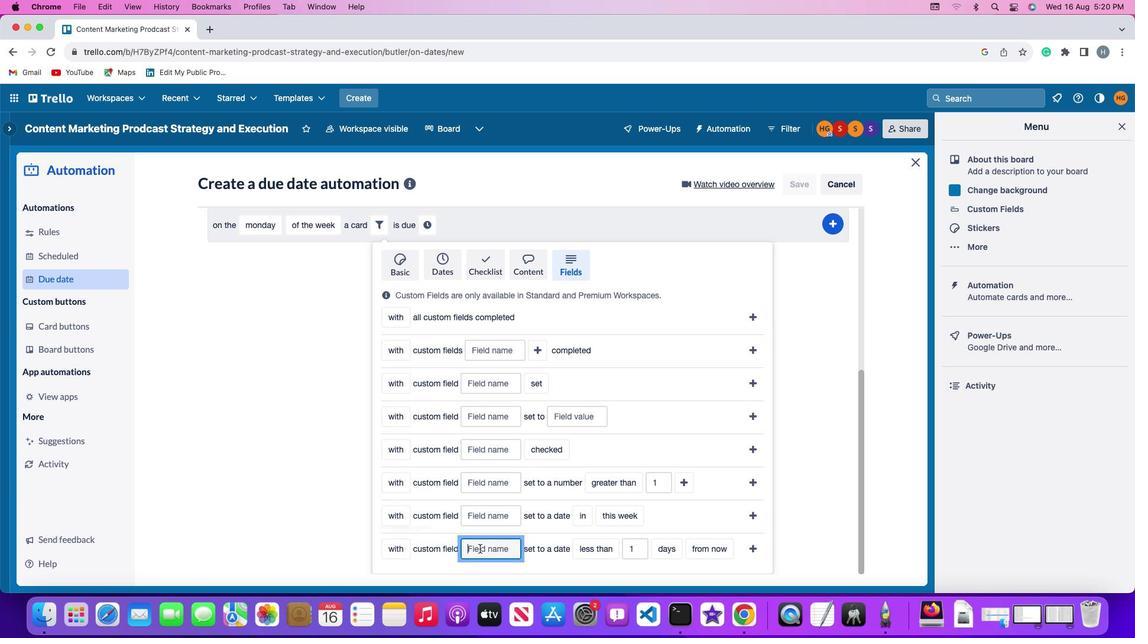 
Action: Mouse moved to (479, 548)
Screenshot: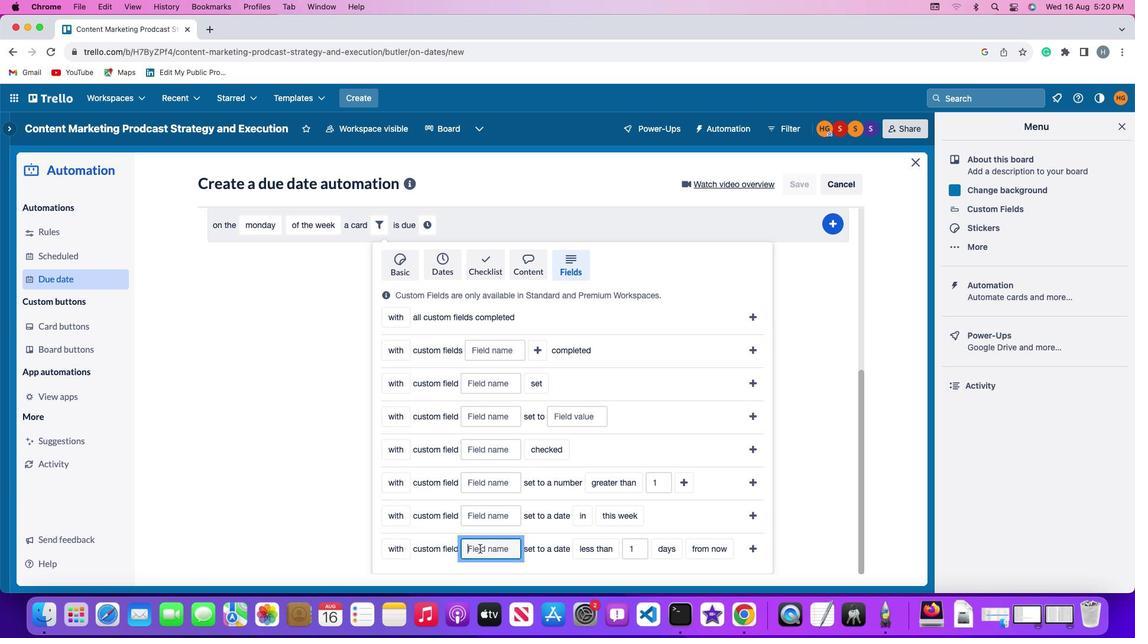 
Action: Key pressed Key.shift'R''e''s''u''m''e'
Screenshot: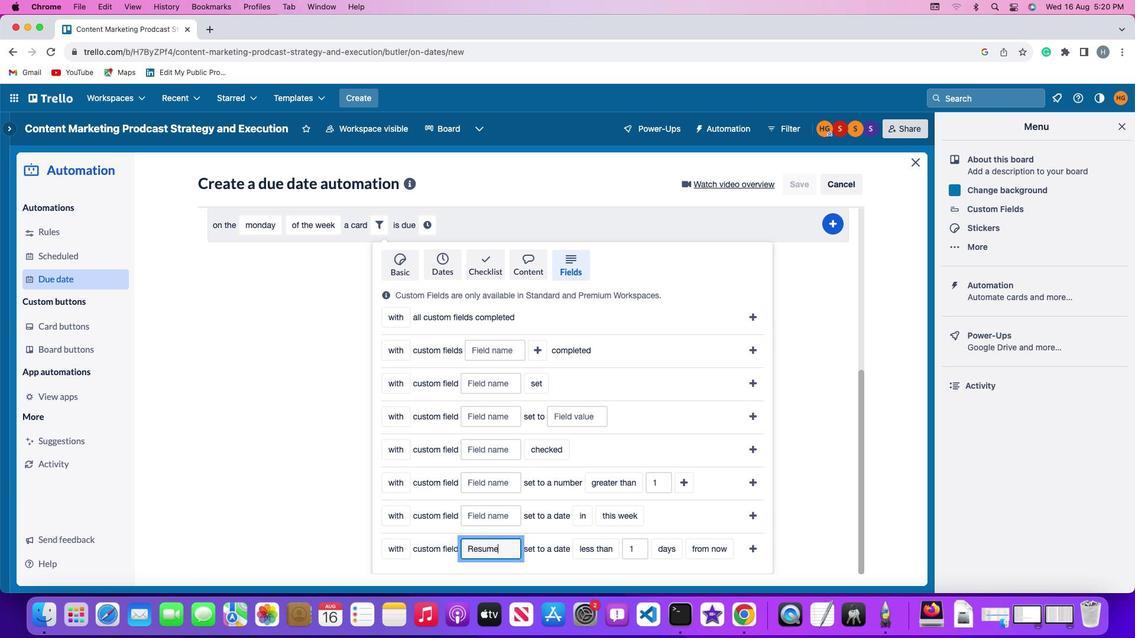 
Action: Mouse moved to (584, 546)
Screenshot: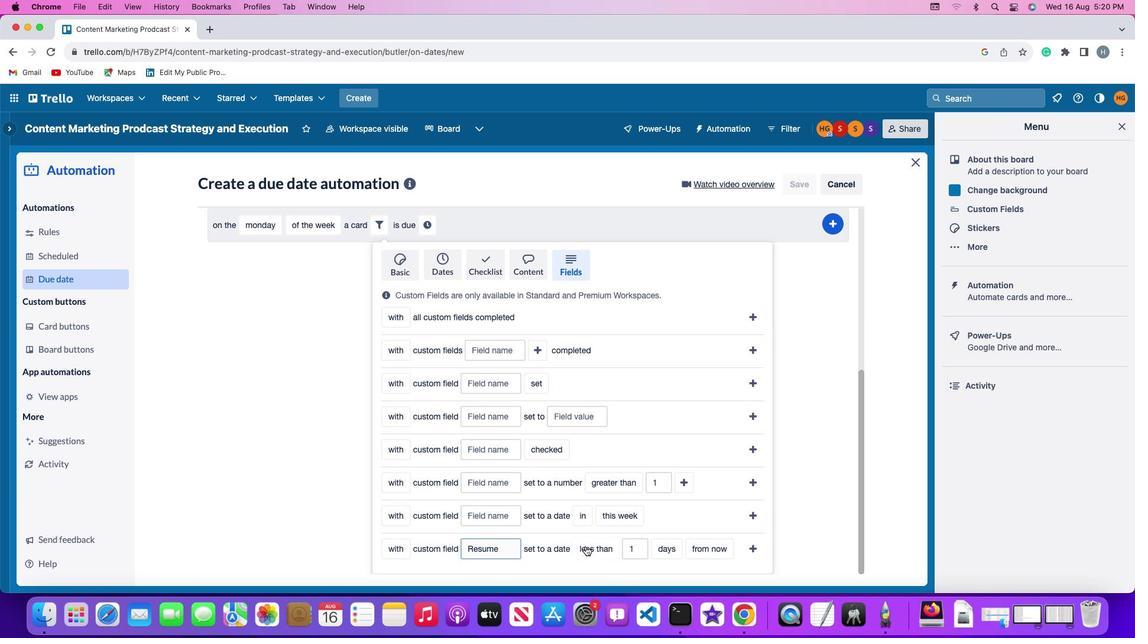
Action: Mouse pressed left at (584, 546)
Screenshot: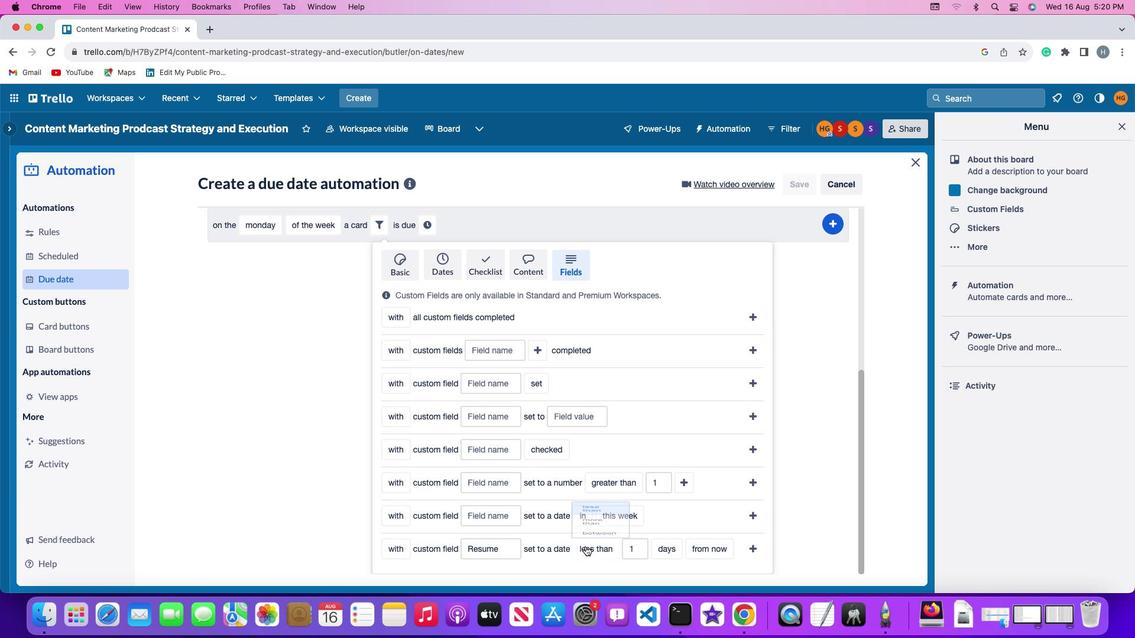 
Action: Mouse moved to (596, 497)
Screenshot: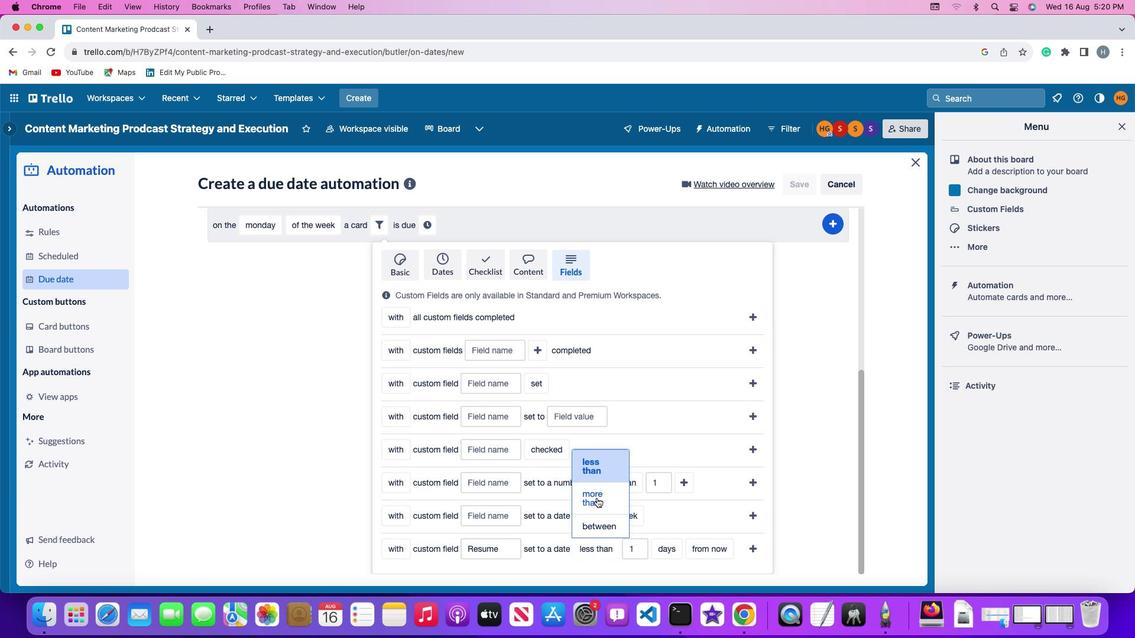 
Action: Mouse pressed left at (596, 497)
Screenshot: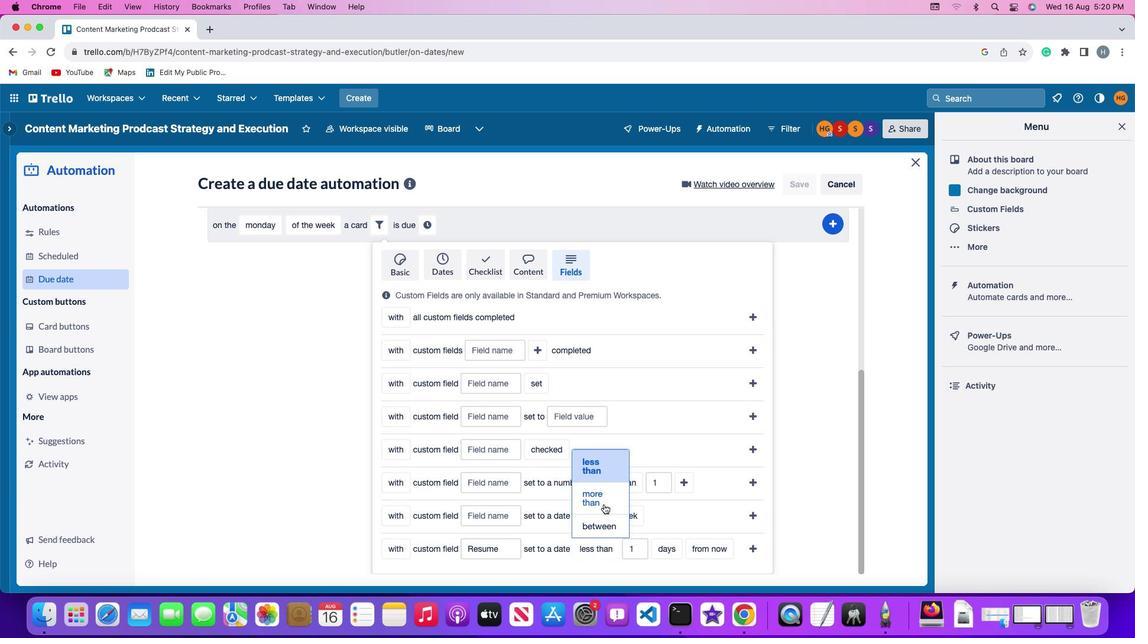 
Action: Mouse moved to (644, 544)
Screenshot: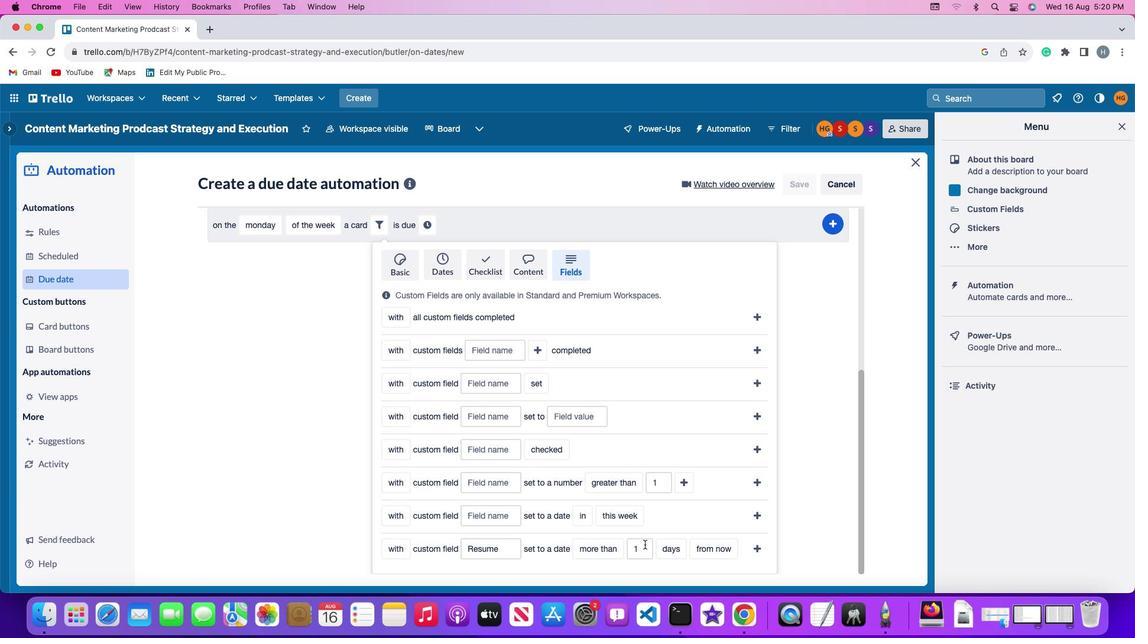 
Action: Mouse pressed left at (644, 544)
Screenshot: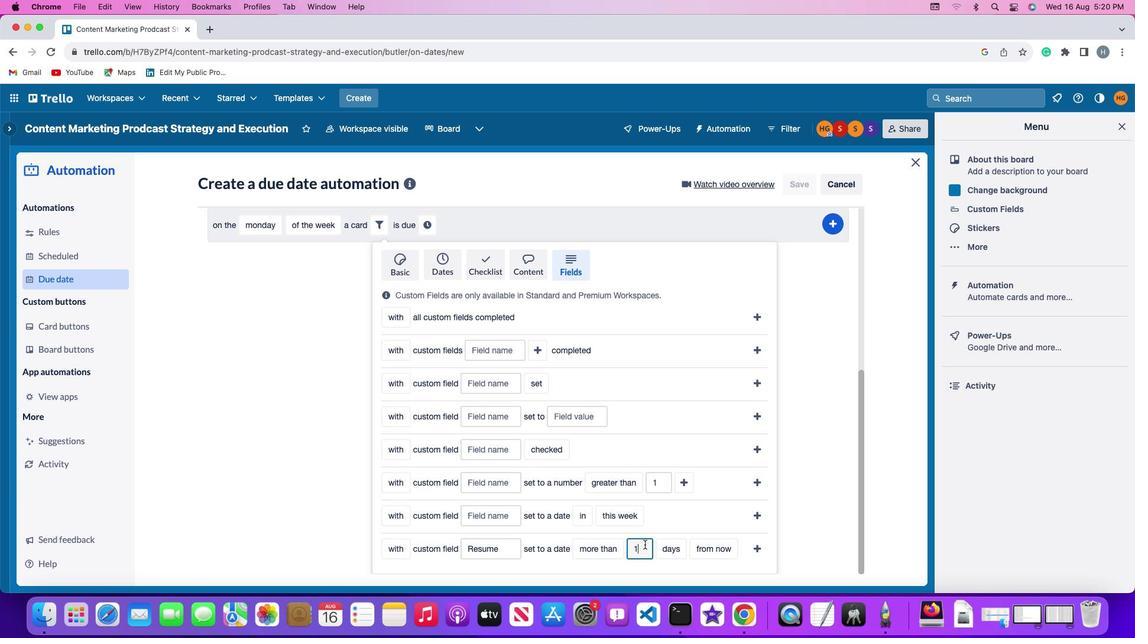 
Action: Key pressed Key.backspace'1'
Screenshot: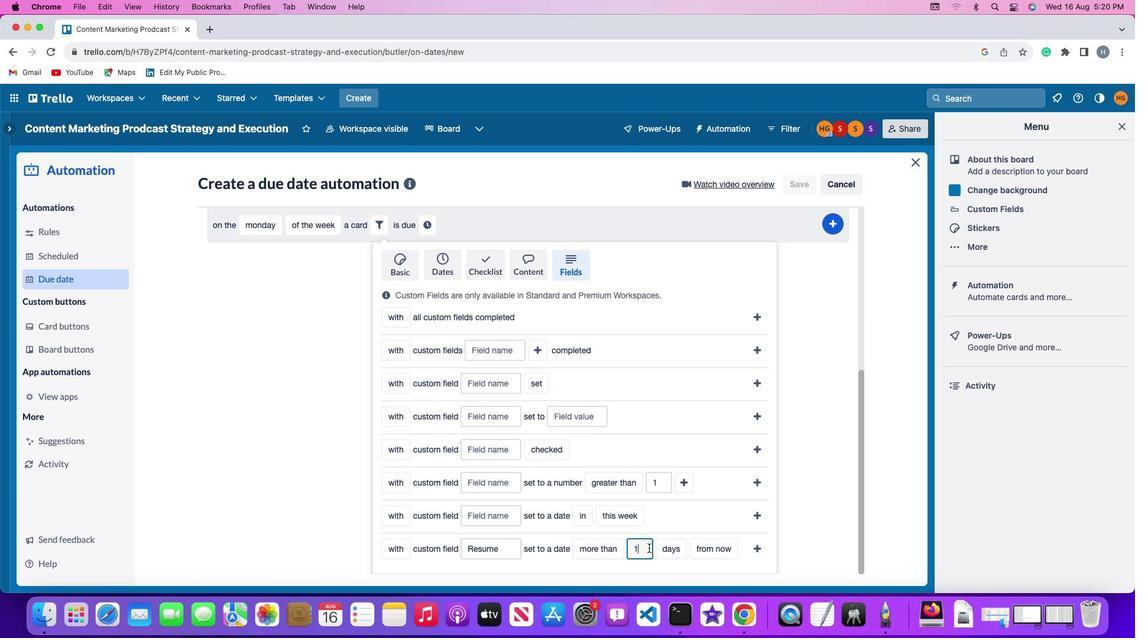 
Action: Mouse moved to (659, 550)
Screenshot: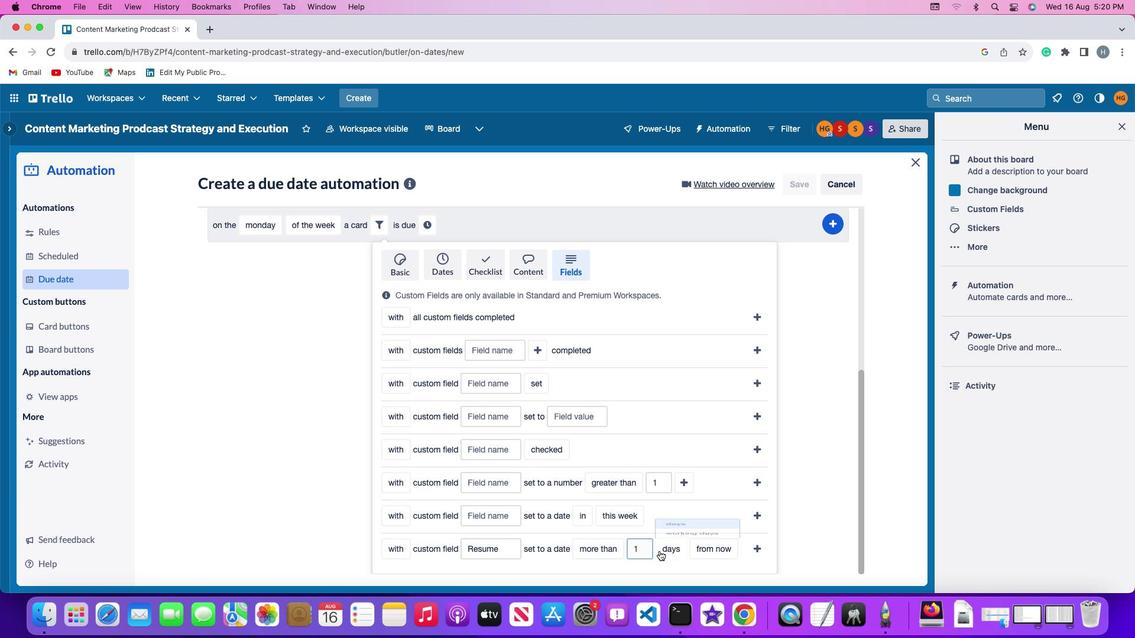 
Action: Mouse pressed left at (659, 550)
Screenshot: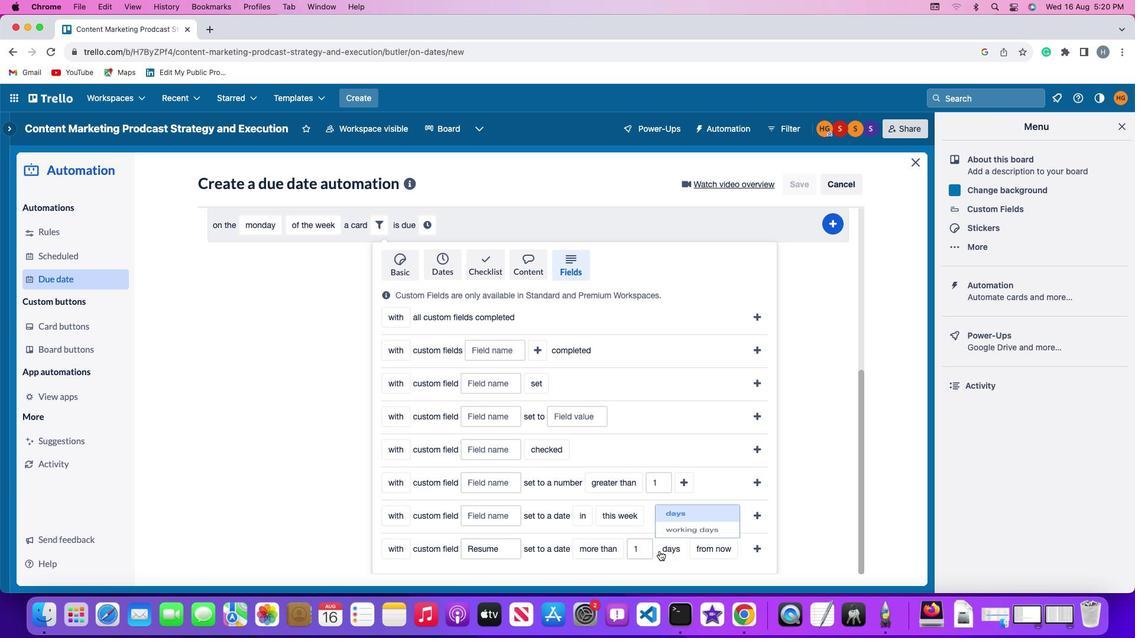 
Action: Mouse moved to (668, 529)
Screenshot: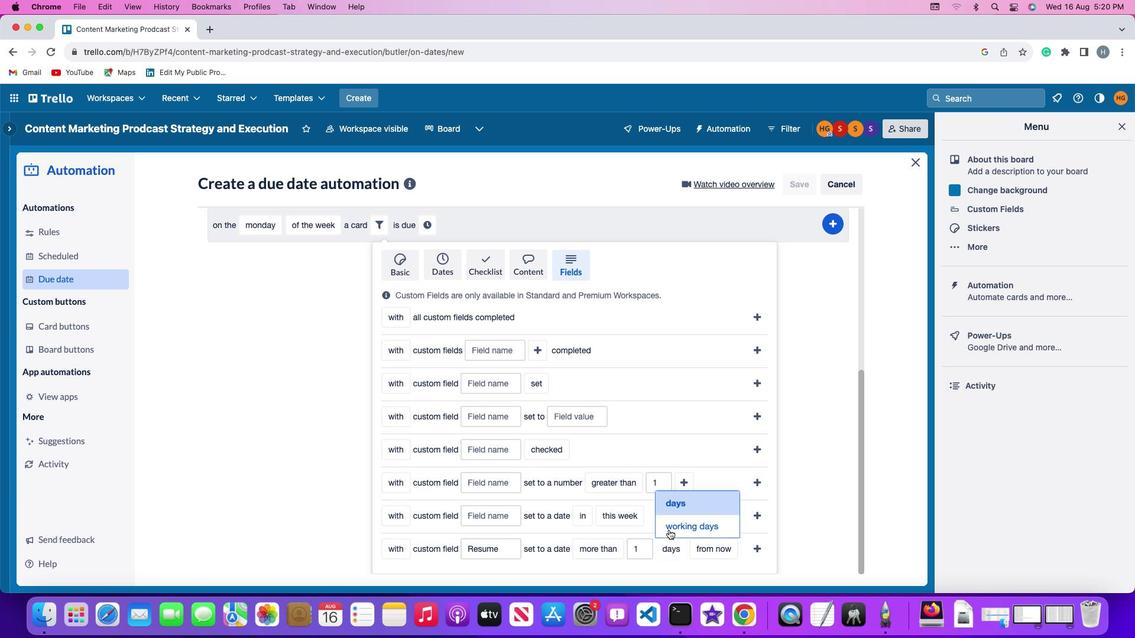 
Action: Mouse pressed left at (668, 529)
Screenshot: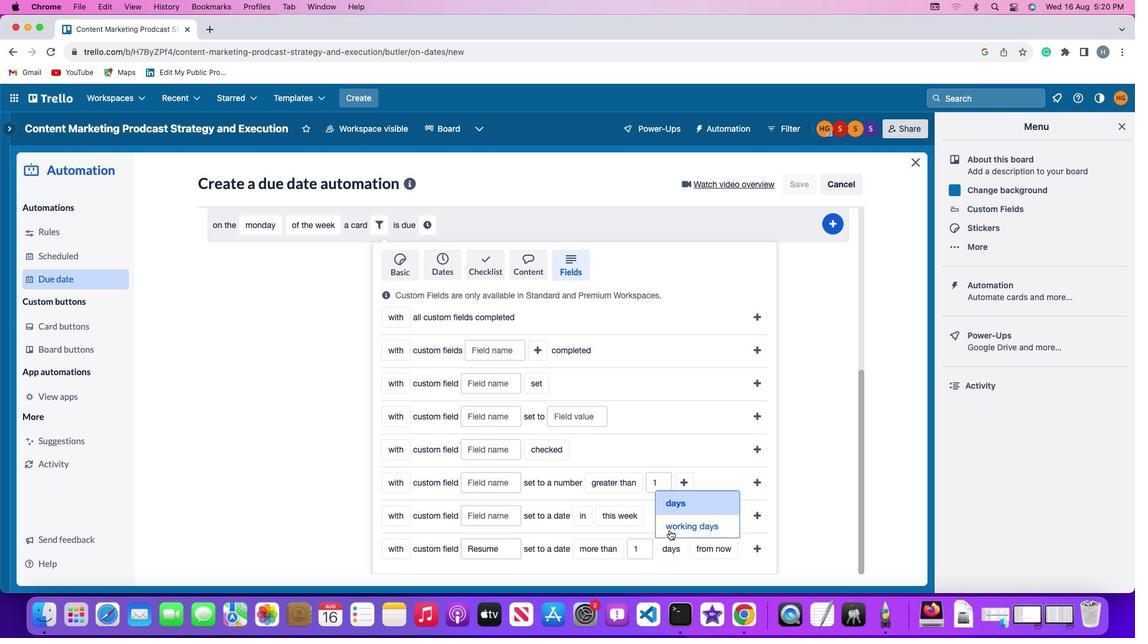 
Action: Mouse moved to (725, 553)
Screenshot: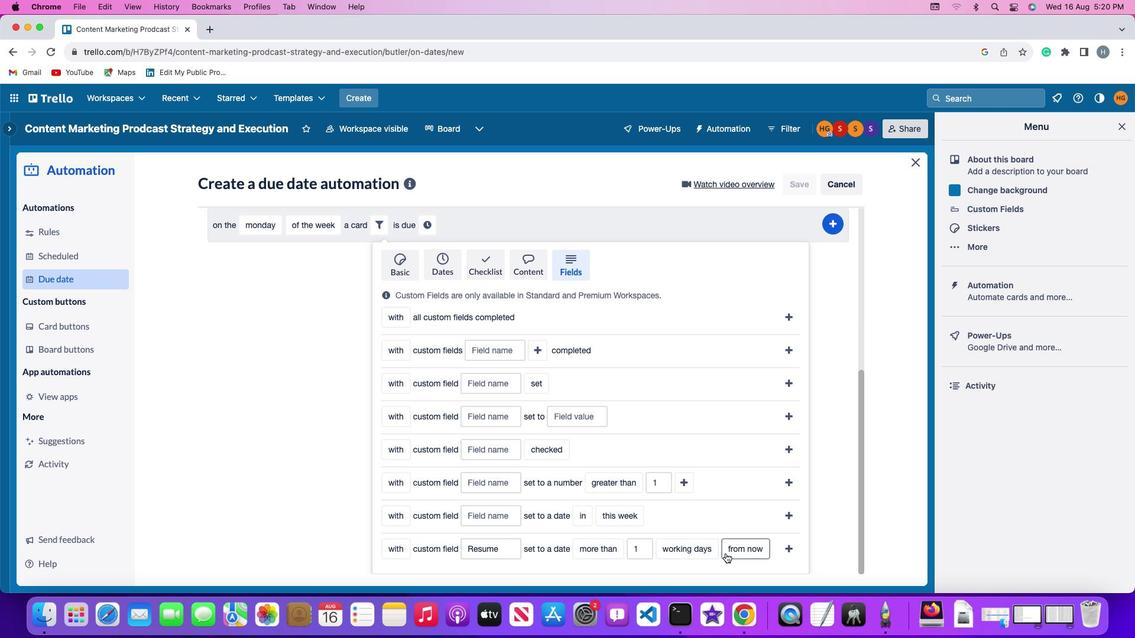 
Action: Mouse pressed left at (725, 553)
Screenshot: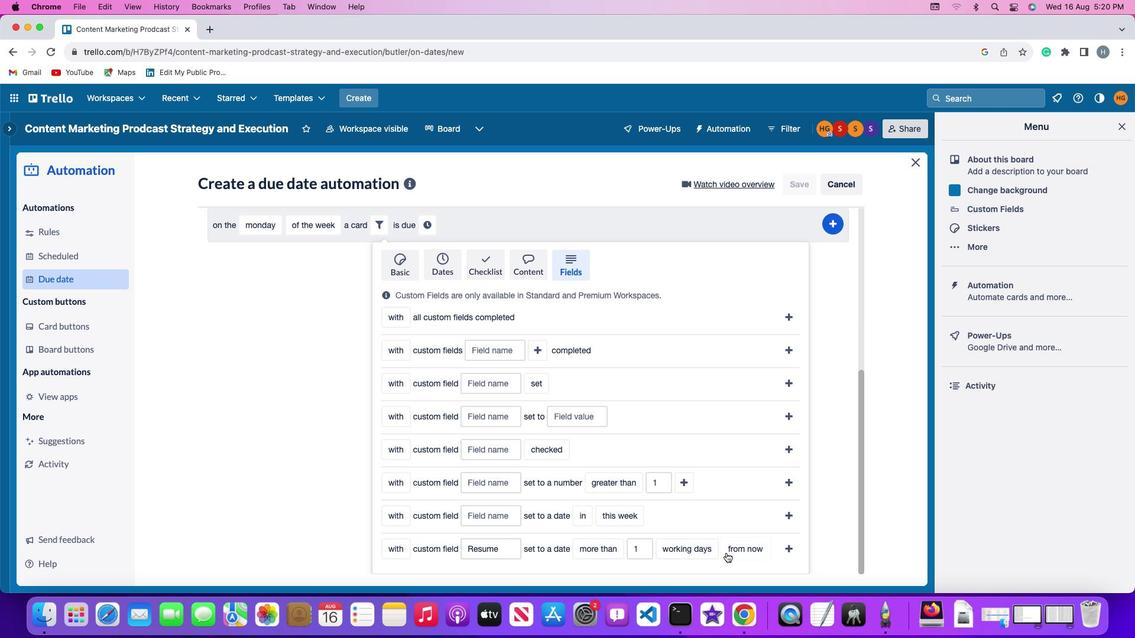 
Action: Mouse moved to (734, 506)
Screenshot: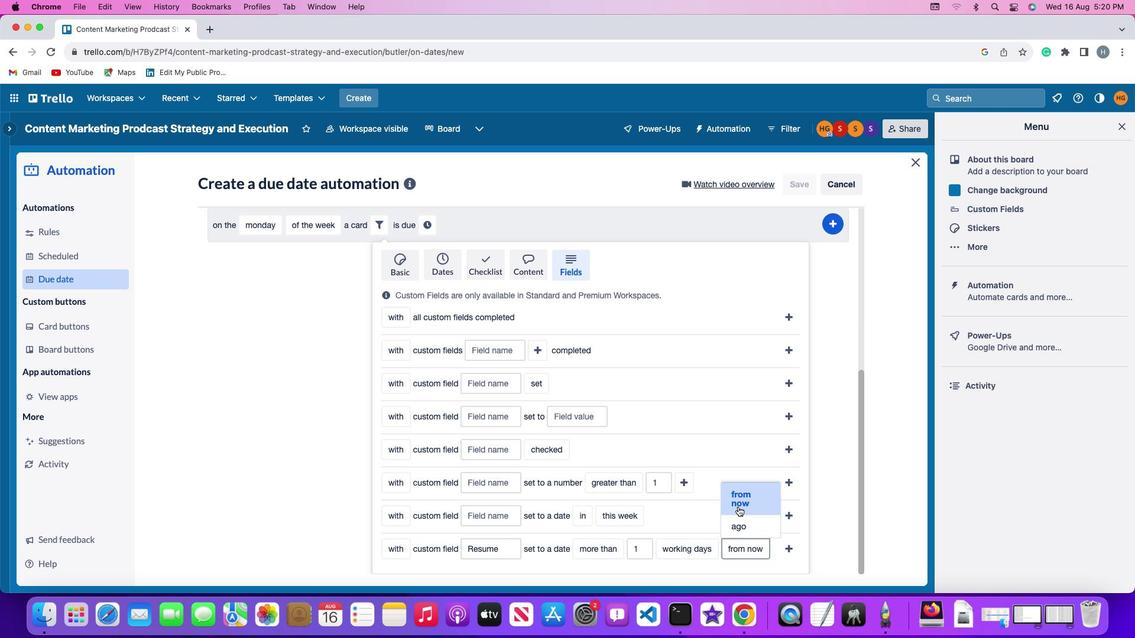 
Action: Mouse pressed left at (734, 506)
Screenshot: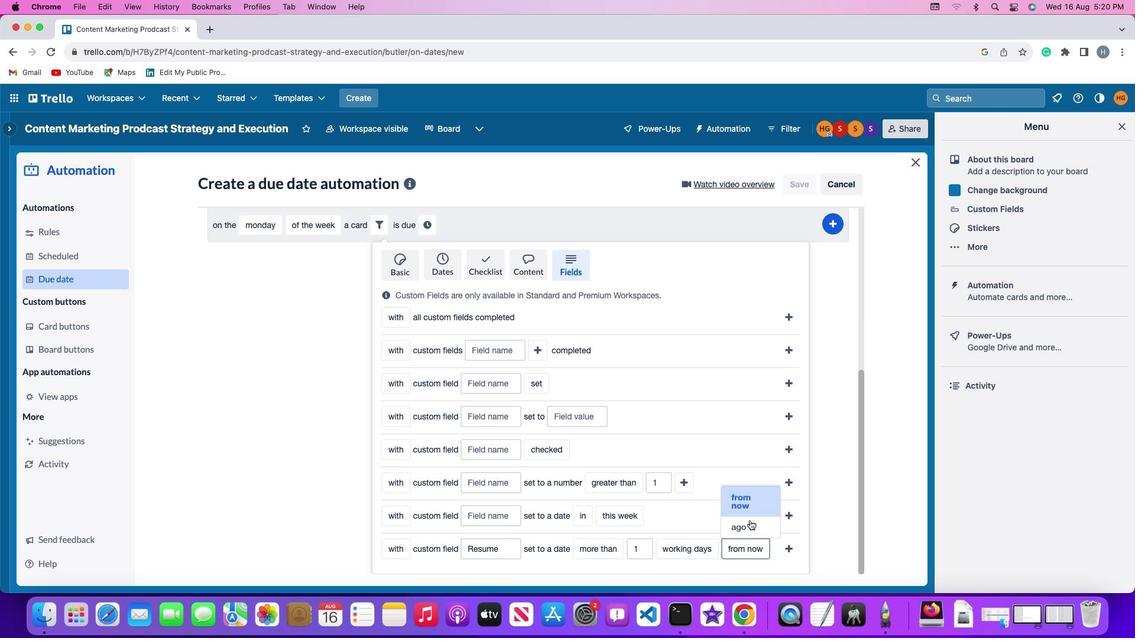 
Action: Mouse moved to (787, 550)
Screenshot: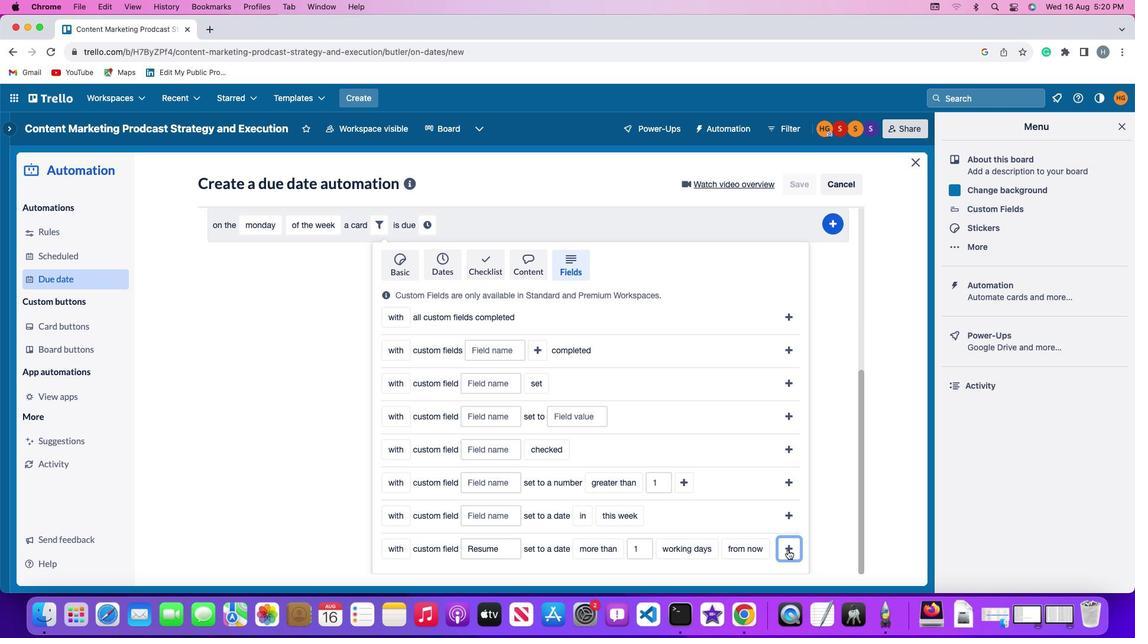 
Action: Mouse pressed left at (787, 550)
Screenshot: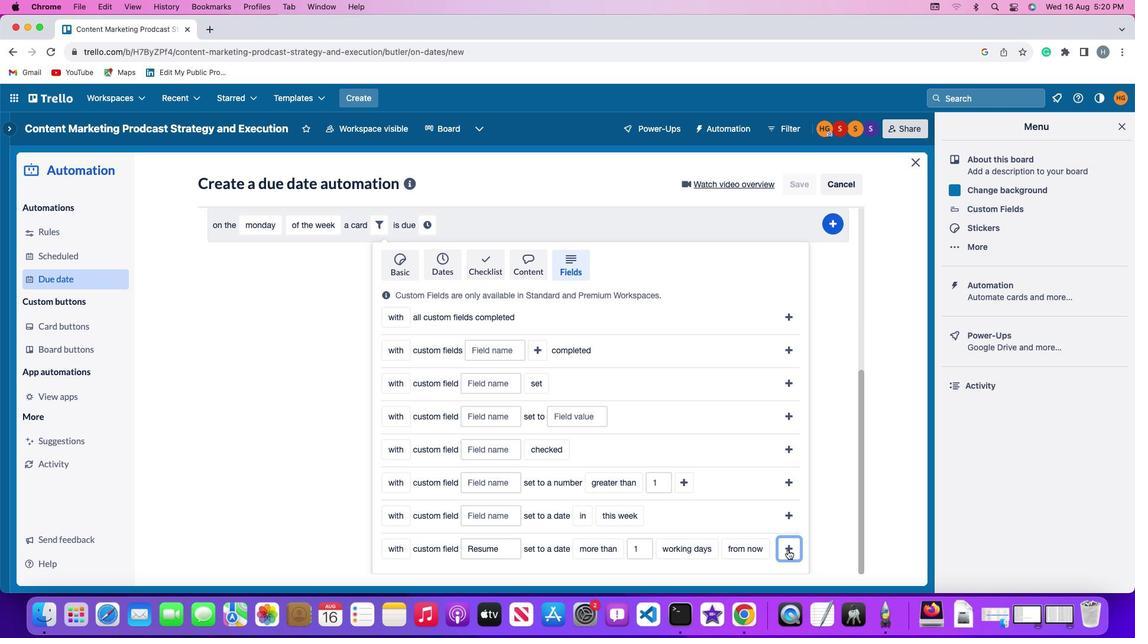 
Action: Mouse moved to (742, 514)
Screenshot: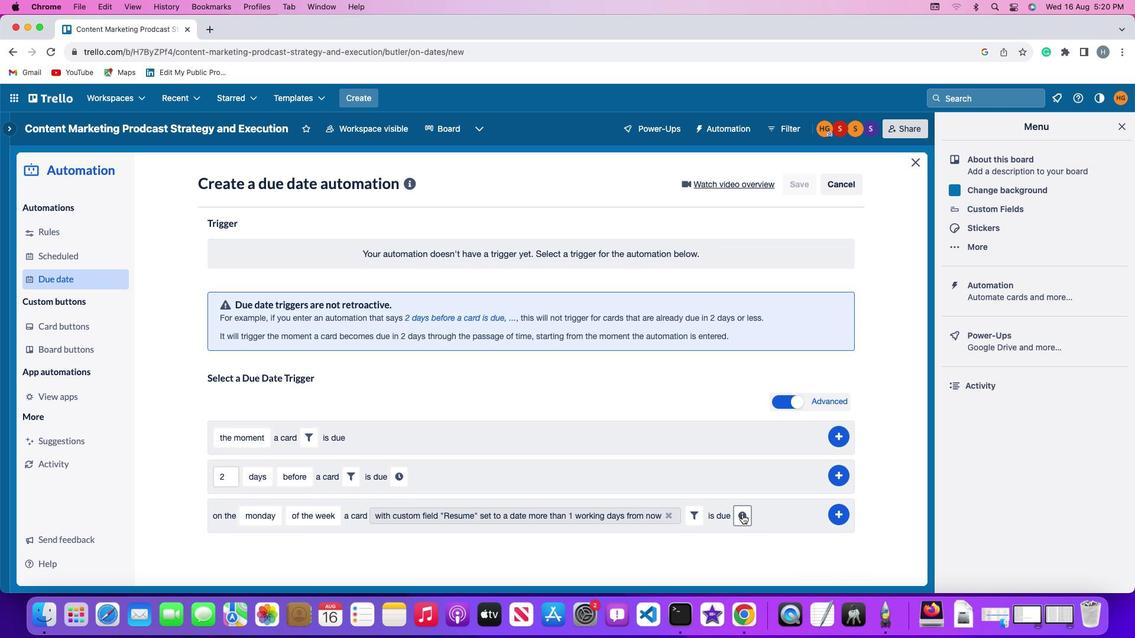 
Action: Mouse pressed left at (742, 514)
Screenshot: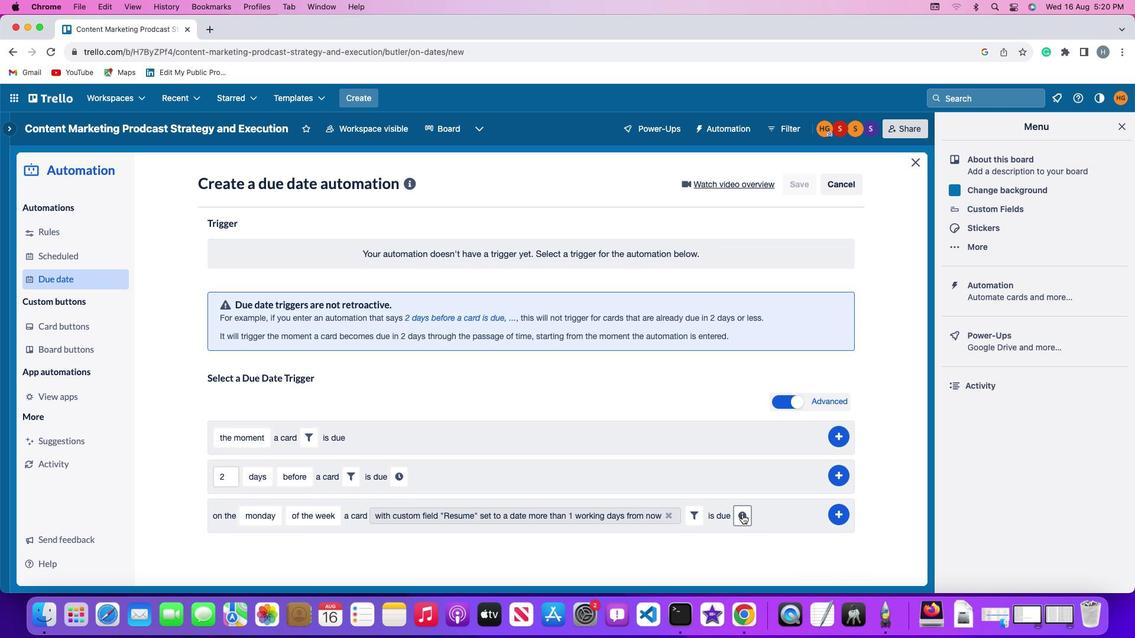 
Action: Mouse moved to (246, 540)
Screenshot: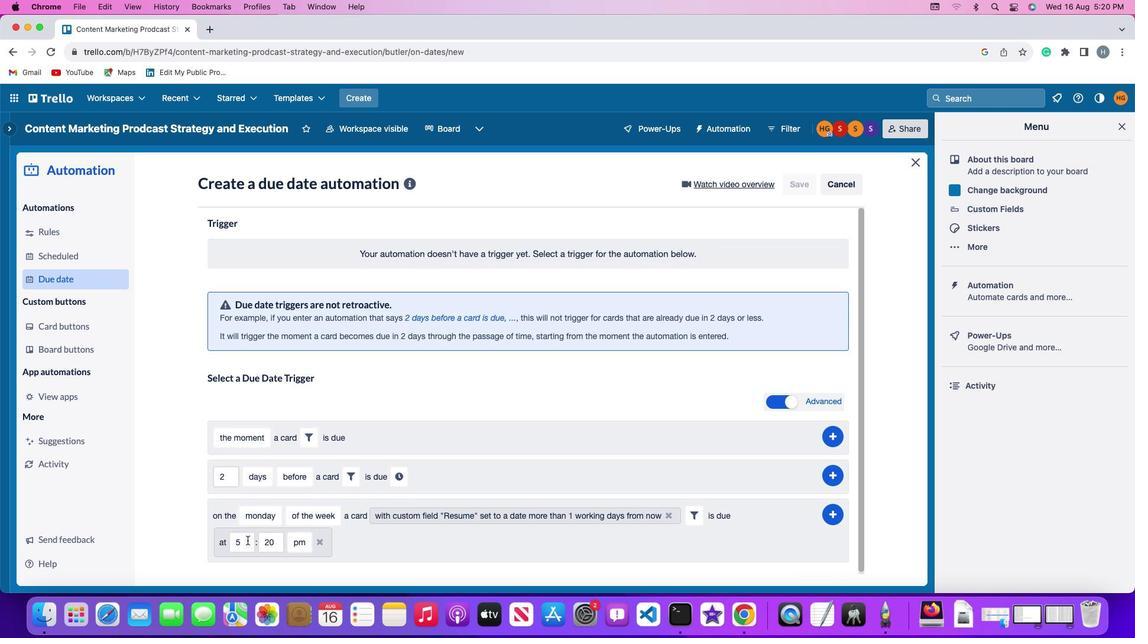 
Action: Mouse pressed left at (246, 540)
Screenshot: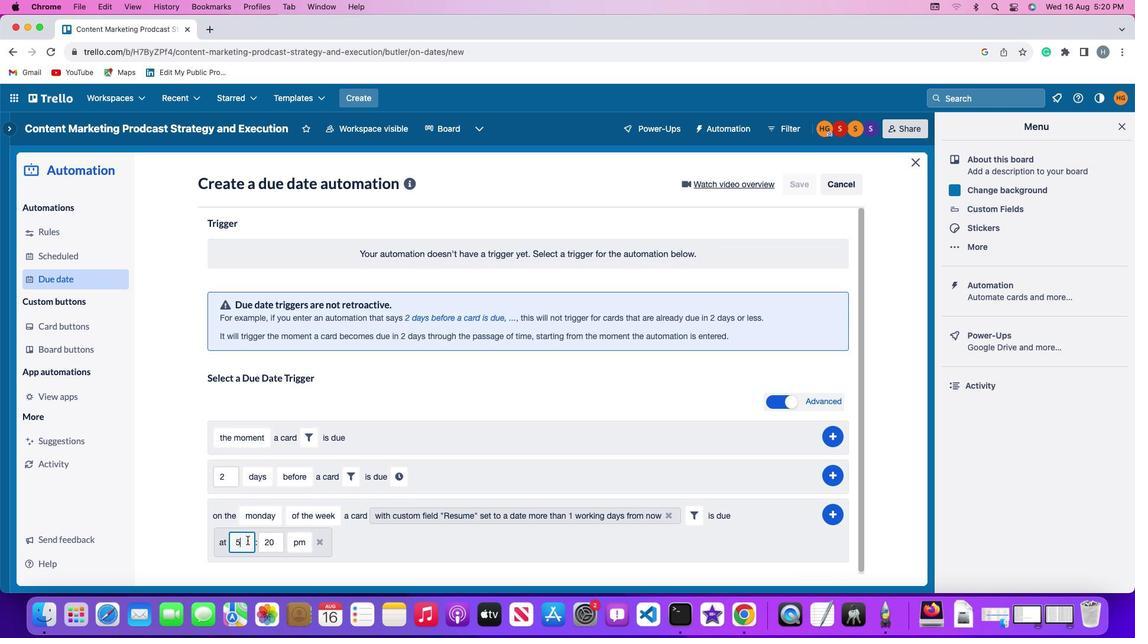 
Action: Key pressed Key.backspace'1''1'
Screenshot: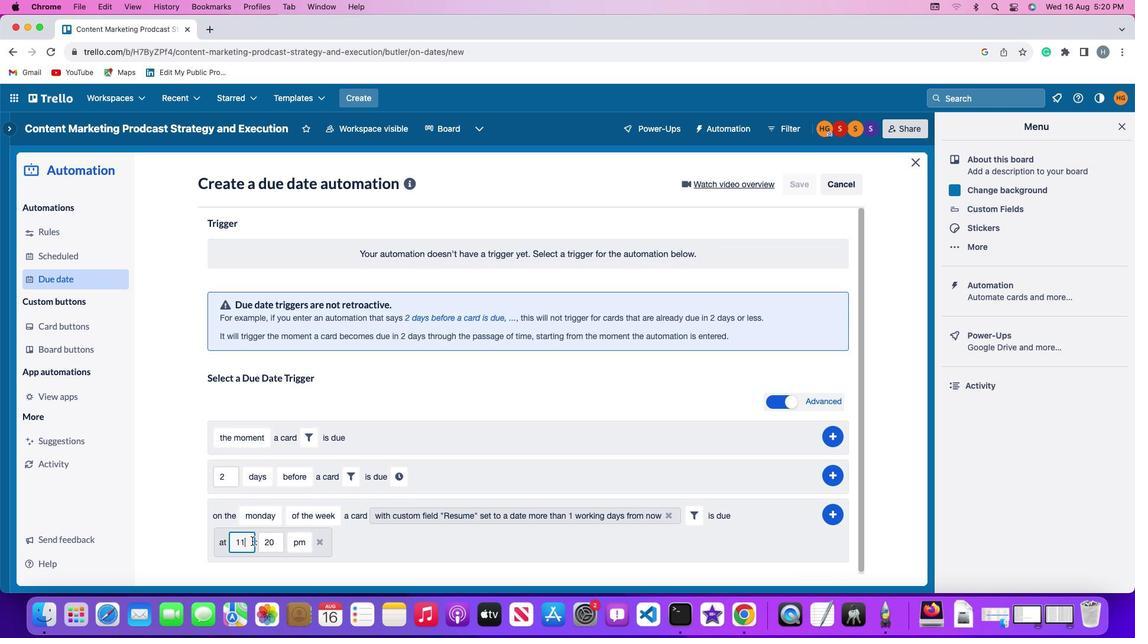 
Action: Mouse moved to (276, 541)
Screenshot: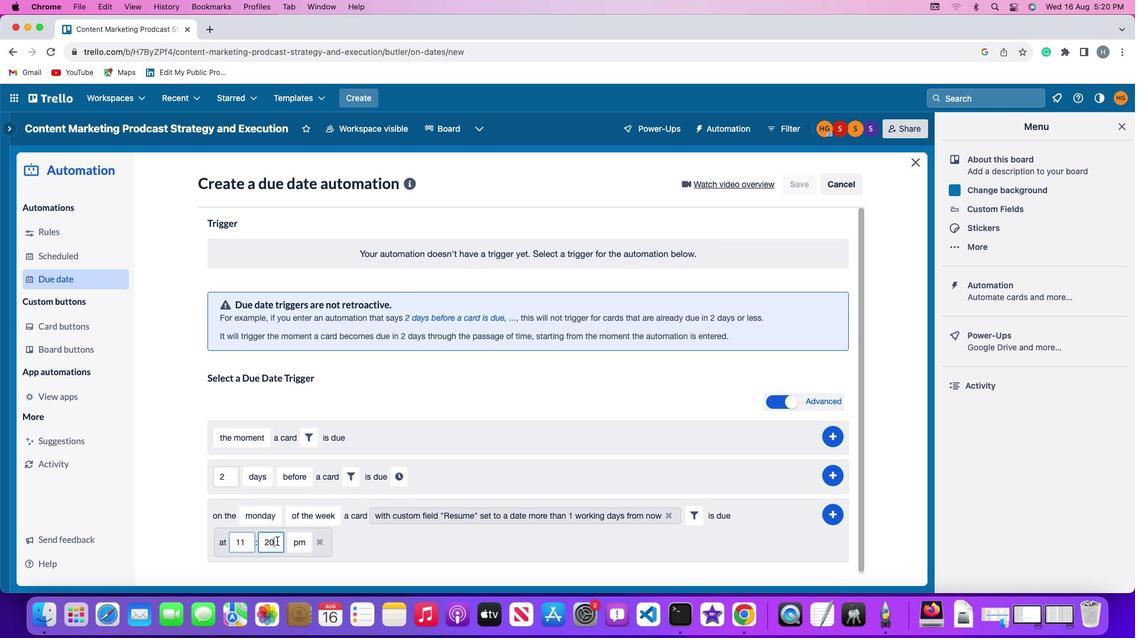 
Action: Mouse pressed left at (276, 541)
Screenshot: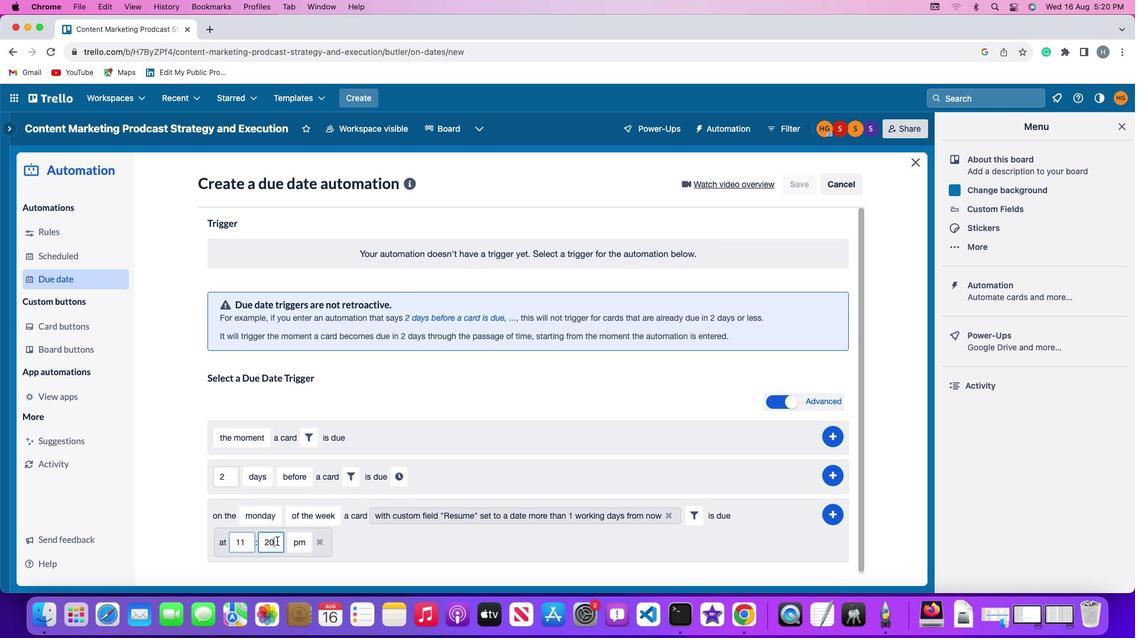 
Action: Mouse moved to (276, 541)
Screenshot: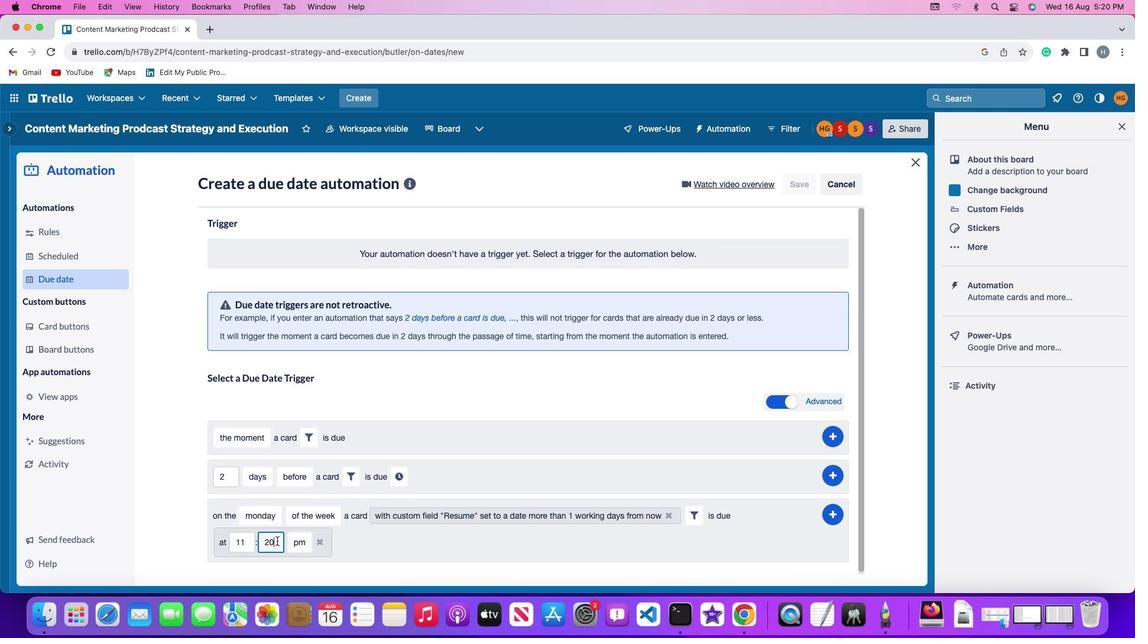 
Action: Key pressed Key.backspaceKey.backspace'0''0'
Screenshot: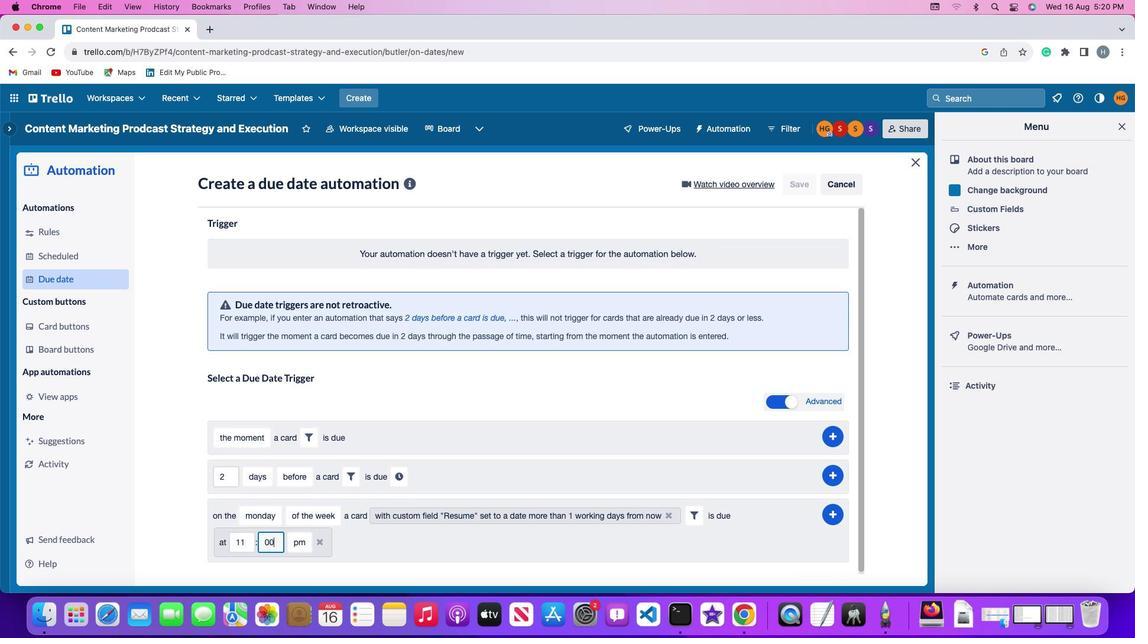 
Action: Mouse moved to (294, 540)
Screenshot: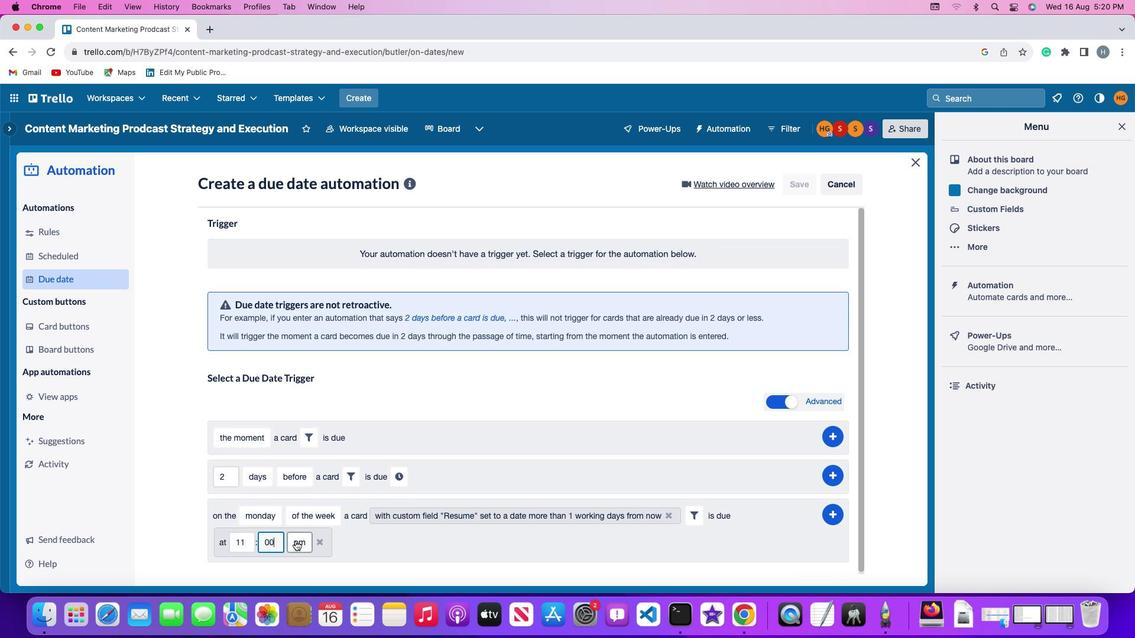 
Action: Mouse pressed left at (294, 540)
Screenshot: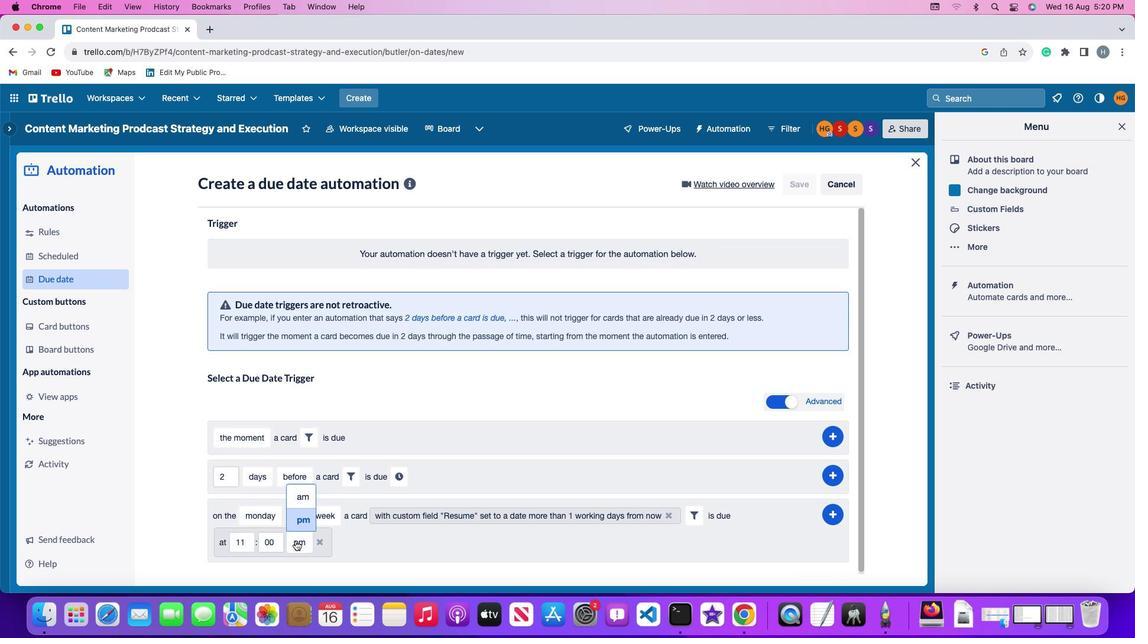 
Action: Mouse moved to (302, 497)
Screenshot: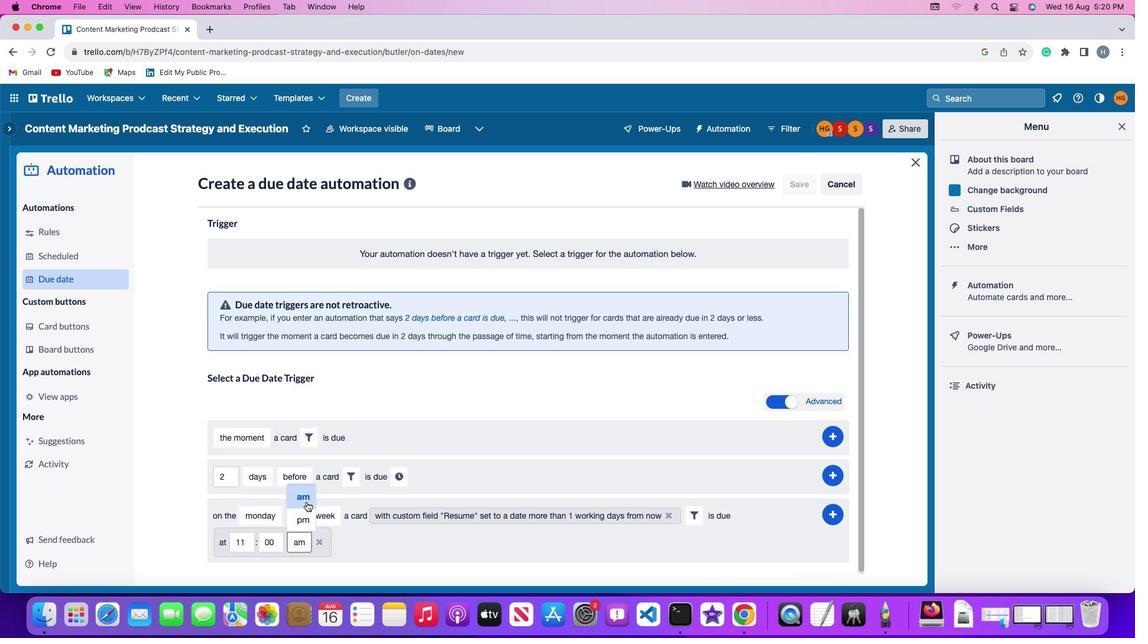 
Action: Mouse pressed left at (302, 497)
Screenshot: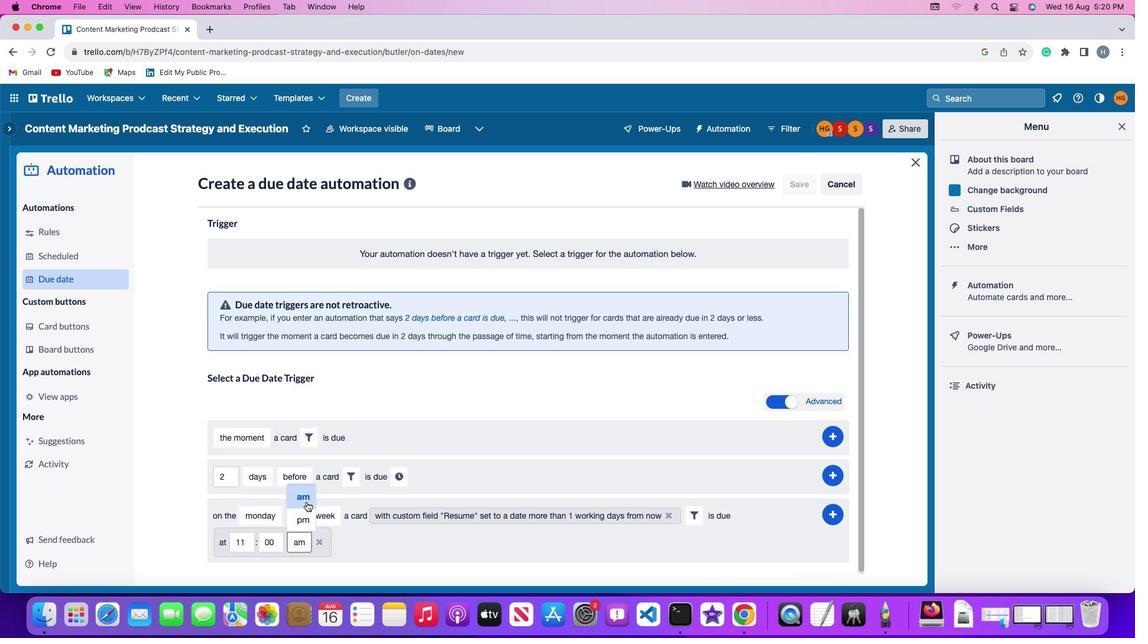 
Action: Mouse moved to (832, 511)
Screenshot: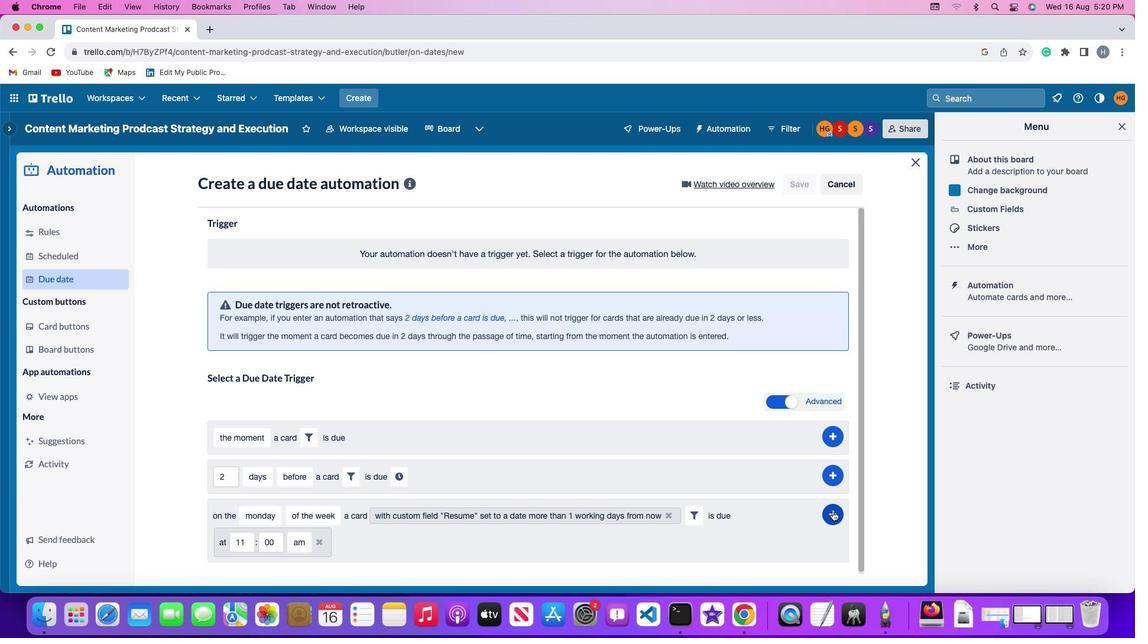 
Action: Mouse pressed left at (832, 511)
Screenshot: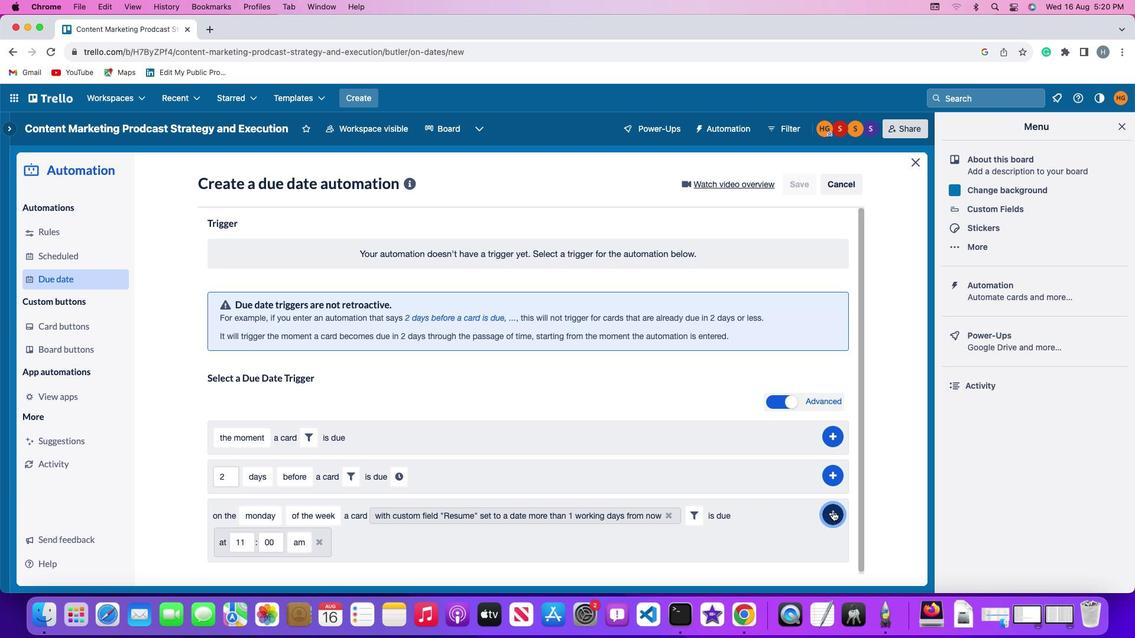 
Action: Mouse moved to (879, 427)
Screenshot: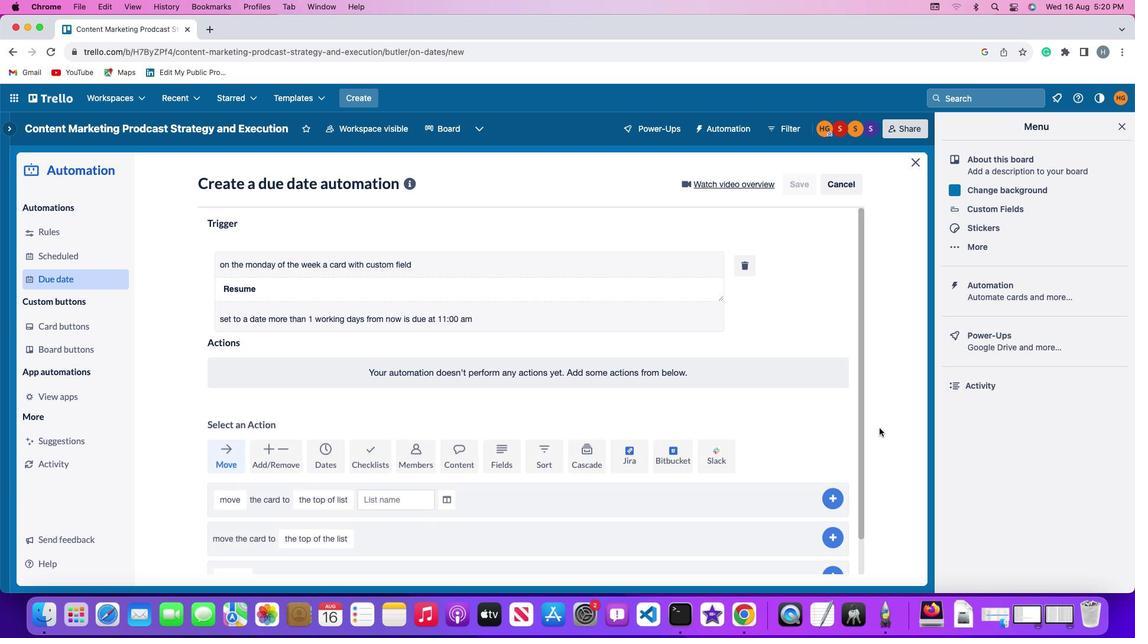 
